 Task: In the  document recommendation.docx Insert page numer 'on top of the page' change page color to  'Olive Green'. Write company name: Hypesolutions
Action: Mouse moved to (291, 441)
Screenshot: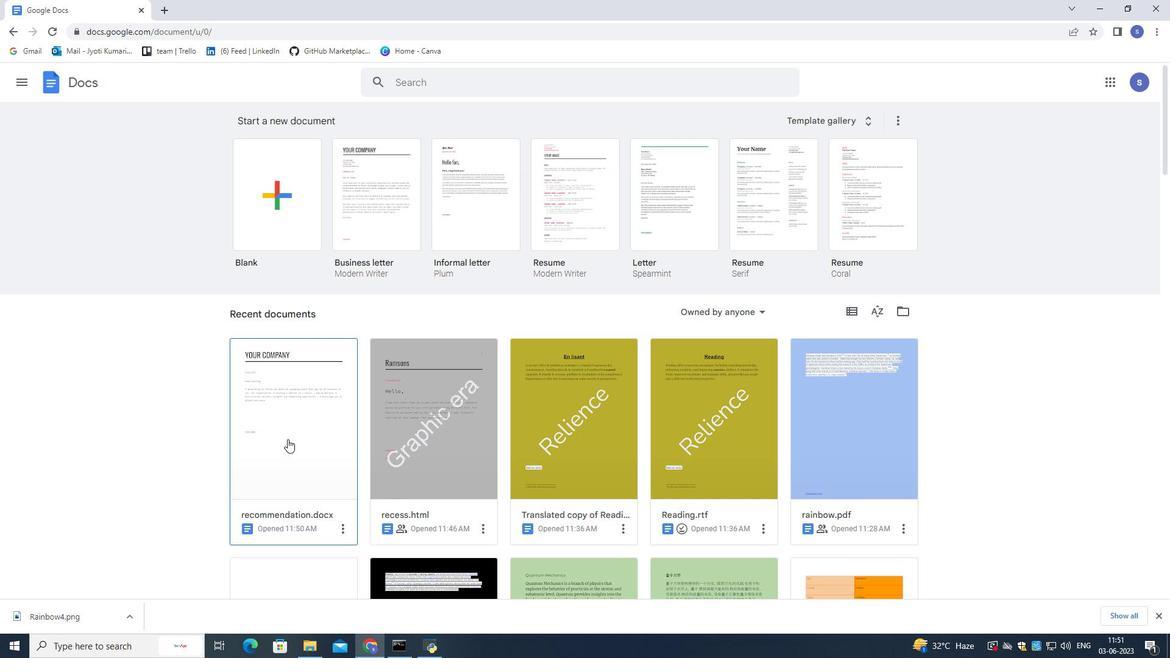 
Action: Mouse pressed left at (291, 441)
Screenshot: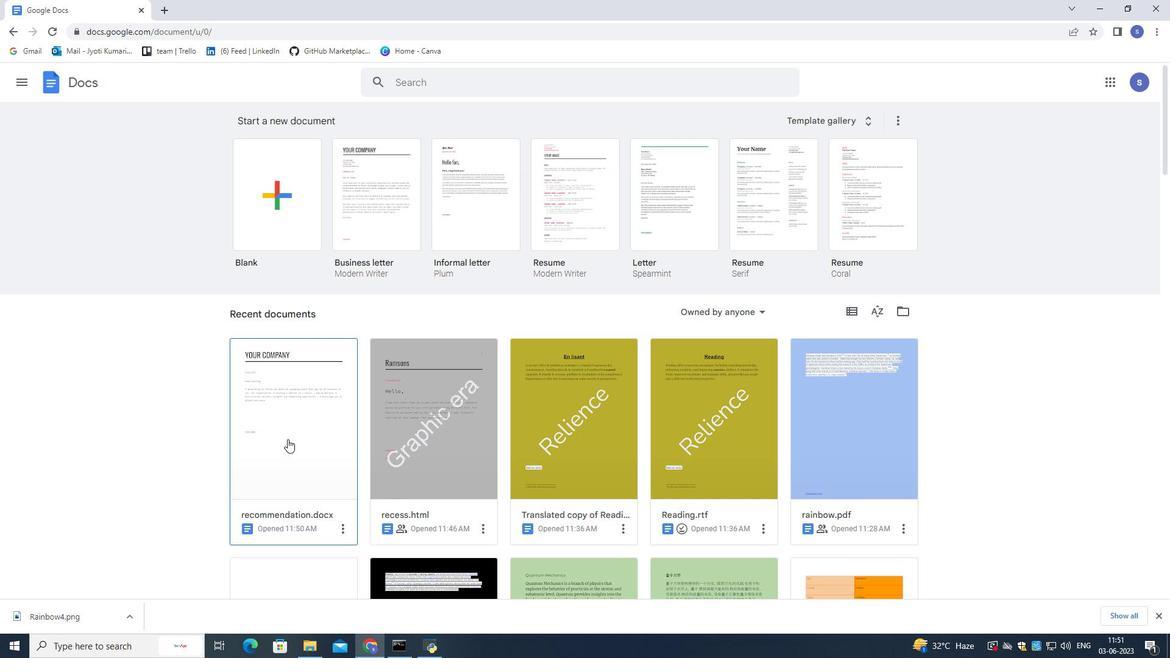 
Action: Mouse moved to (292, 441)
Screenshot: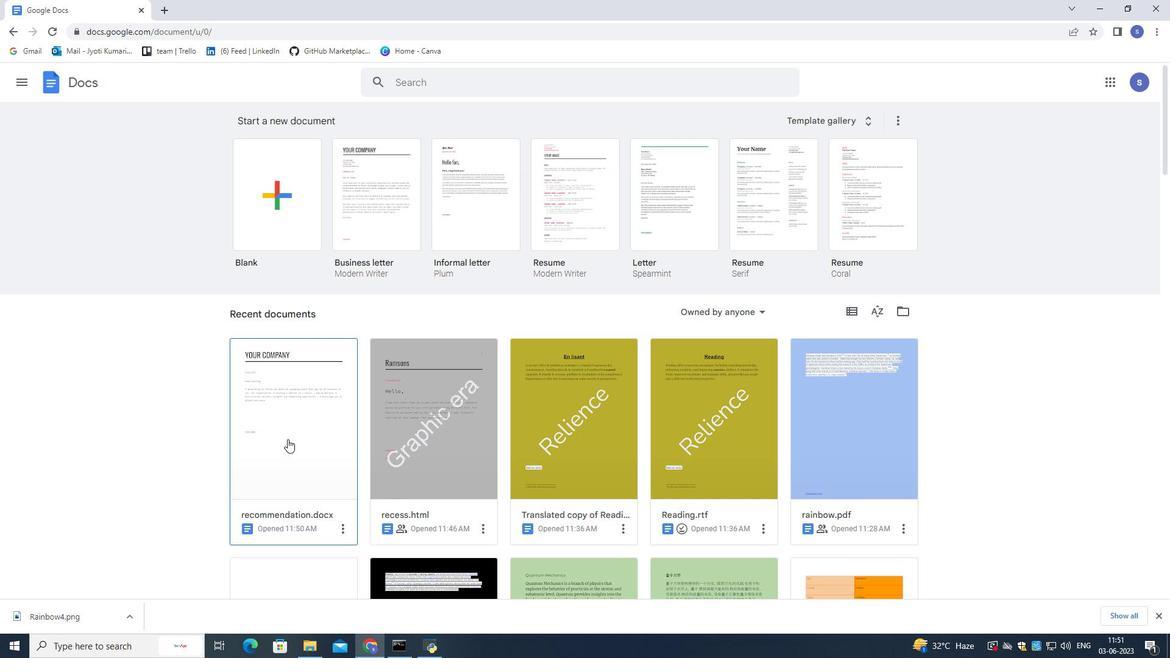 
Action: Mouse pressed left at (292, 441)
Screenshot: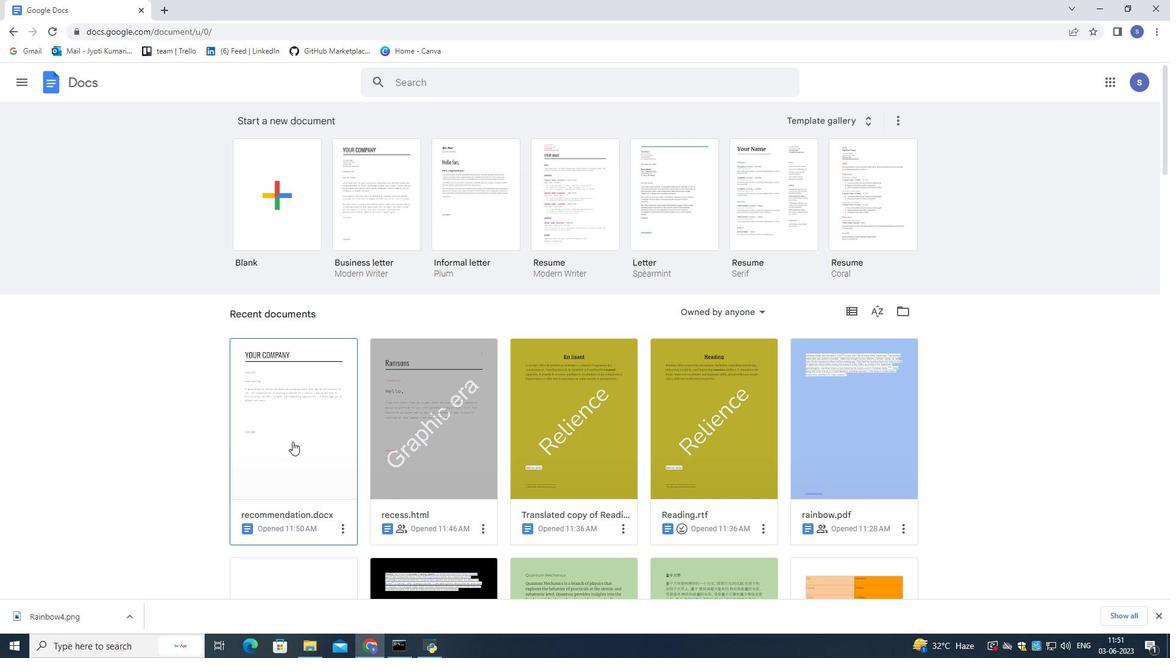 
Action: Mouse moved to (120, 89)
Screenshot: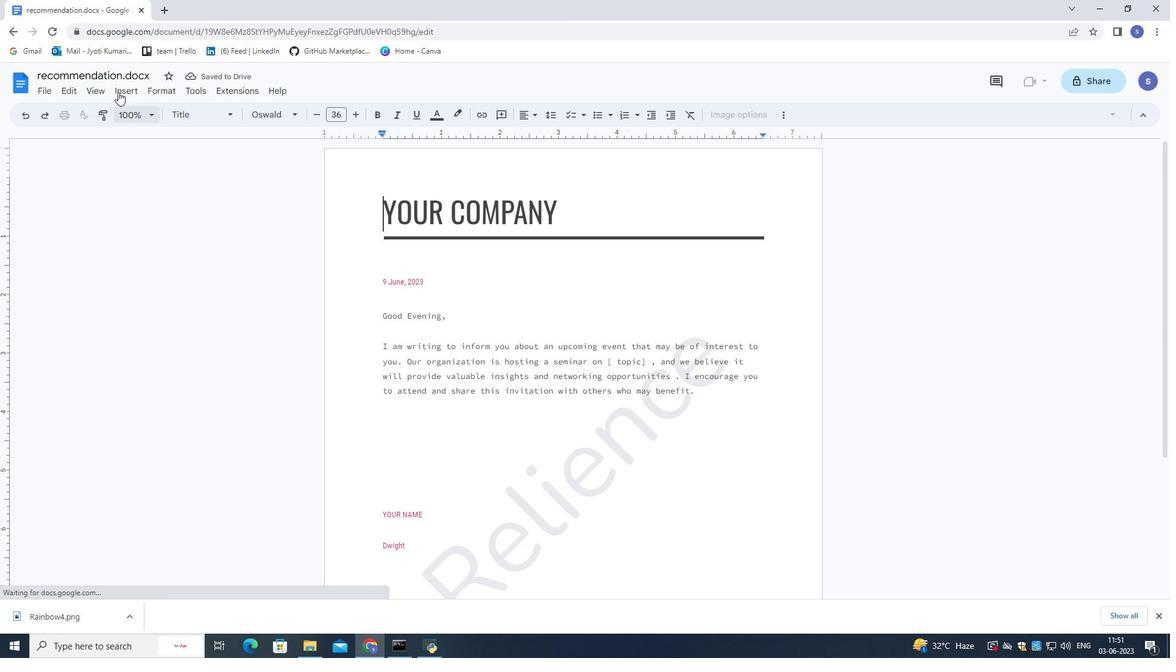 
Action: Mouse pressed left at (120, 89)
Screenshot: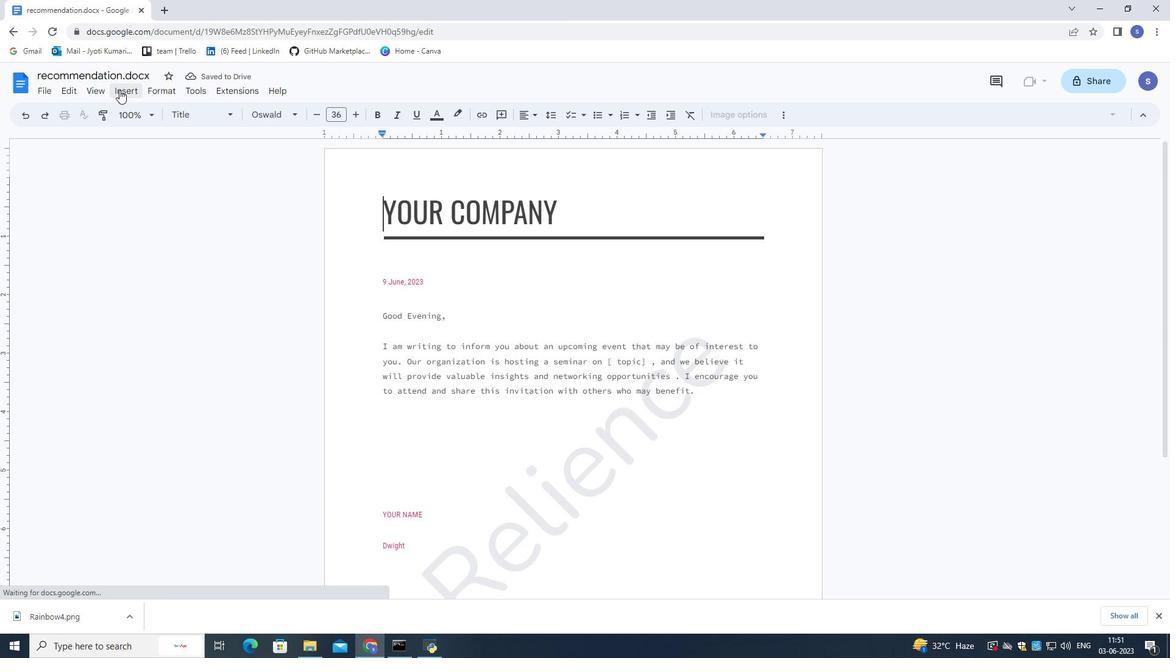 
Action: Mouse moved to (322, 435)
Screenshot: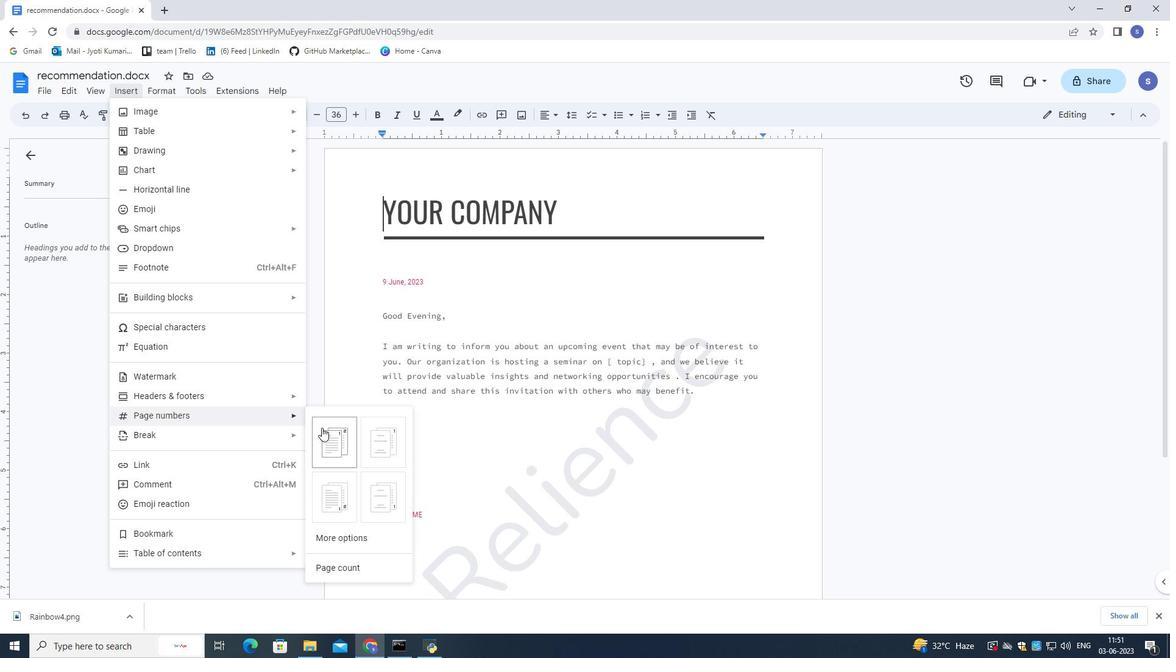 
Action: Mouse pressed left at (322, 435)
Screenshot: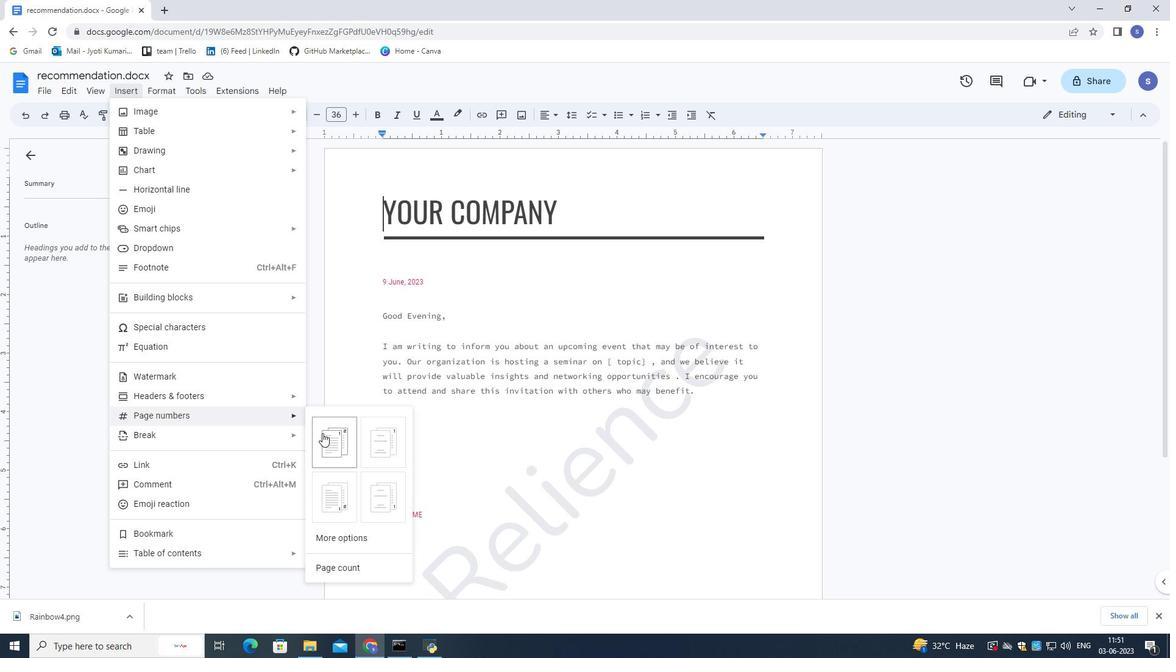 
Action: Mouse moved to (496, 366)
Screenshot: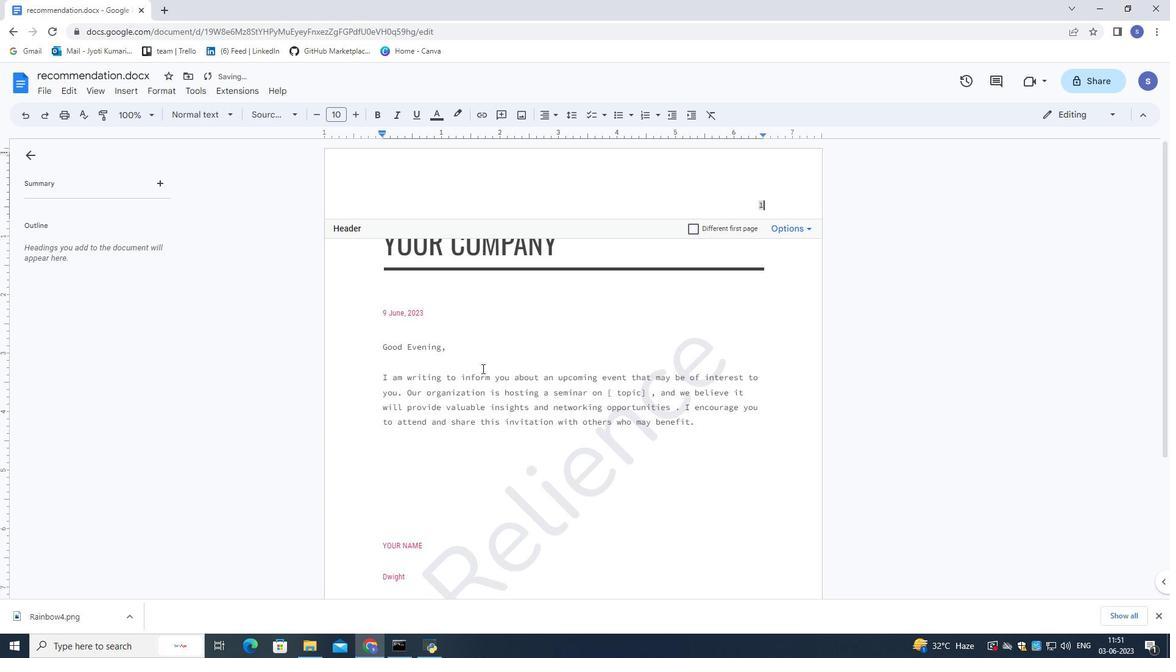 
Action: Mouse pressed left at (496, 366)
Screenshot: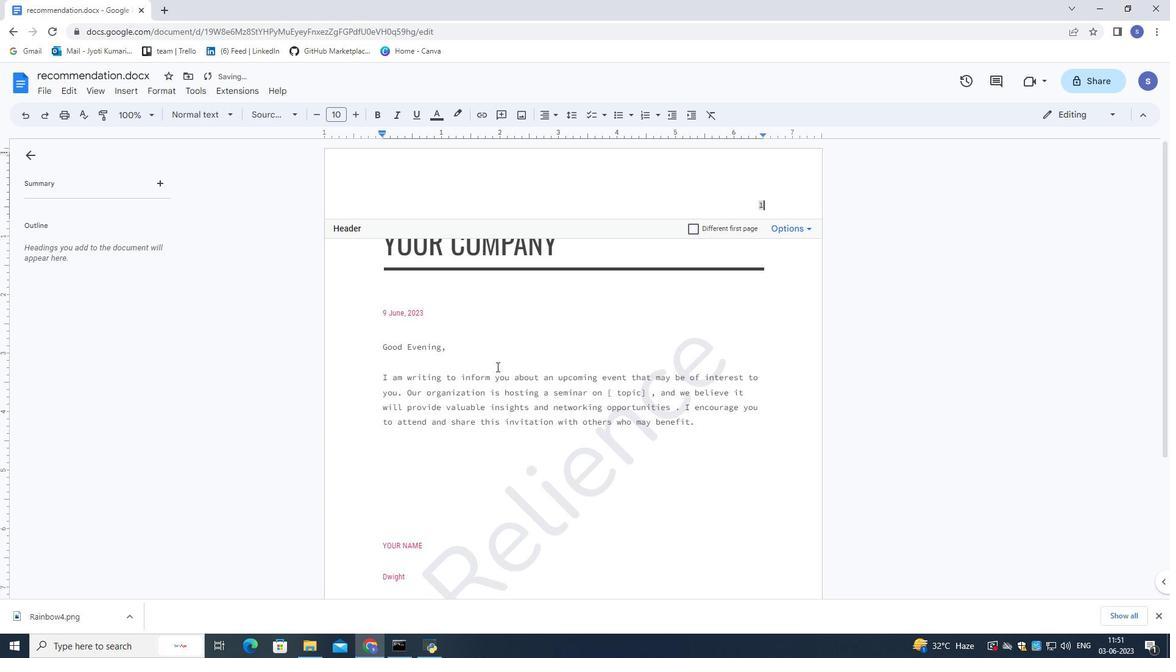 
Action: Mouse moved to (49, 87)
Screenshot: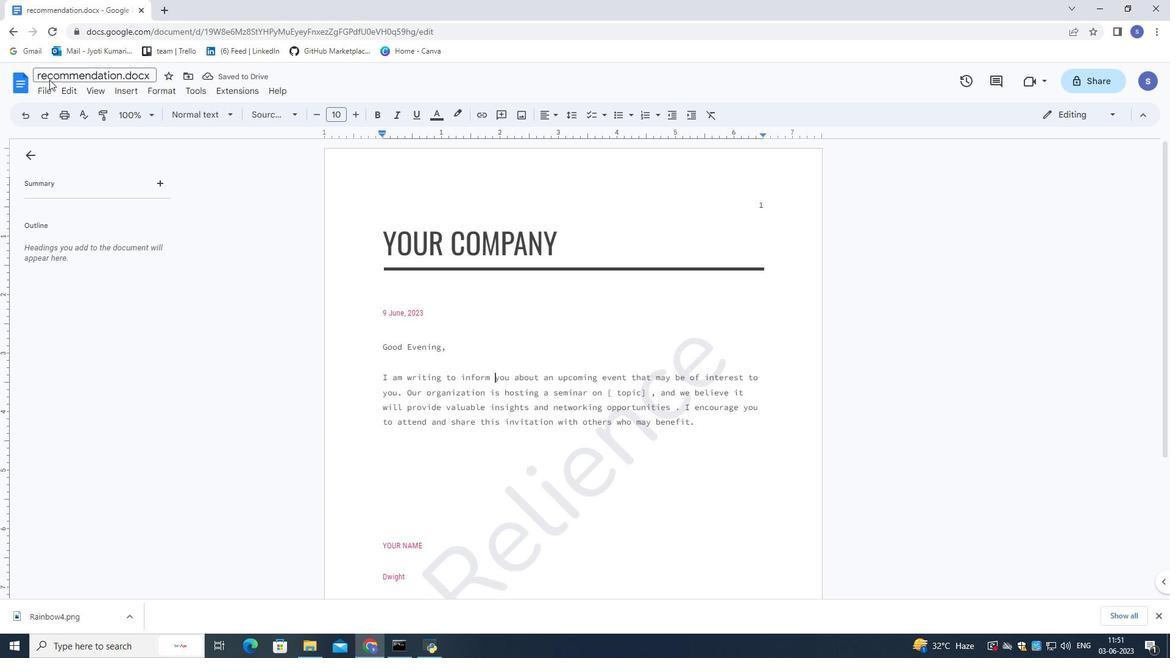
Action: Mouse pressed left at (49, 87)
Screenshot: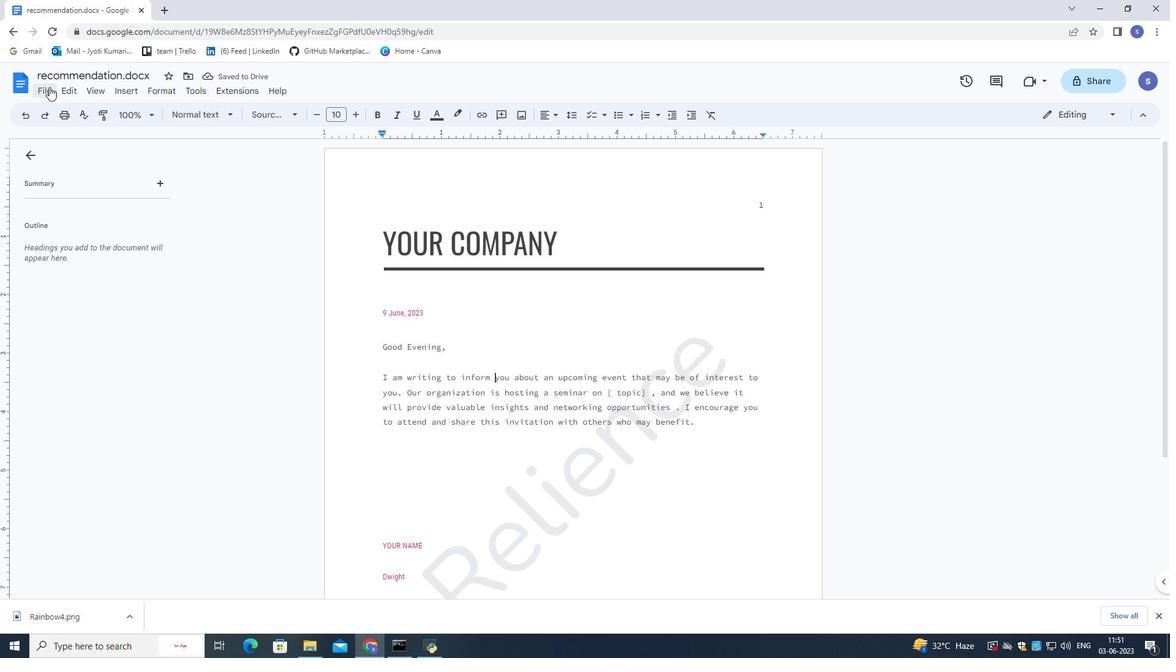 
Action: Mouse moved to (93, 428)
Screenshot: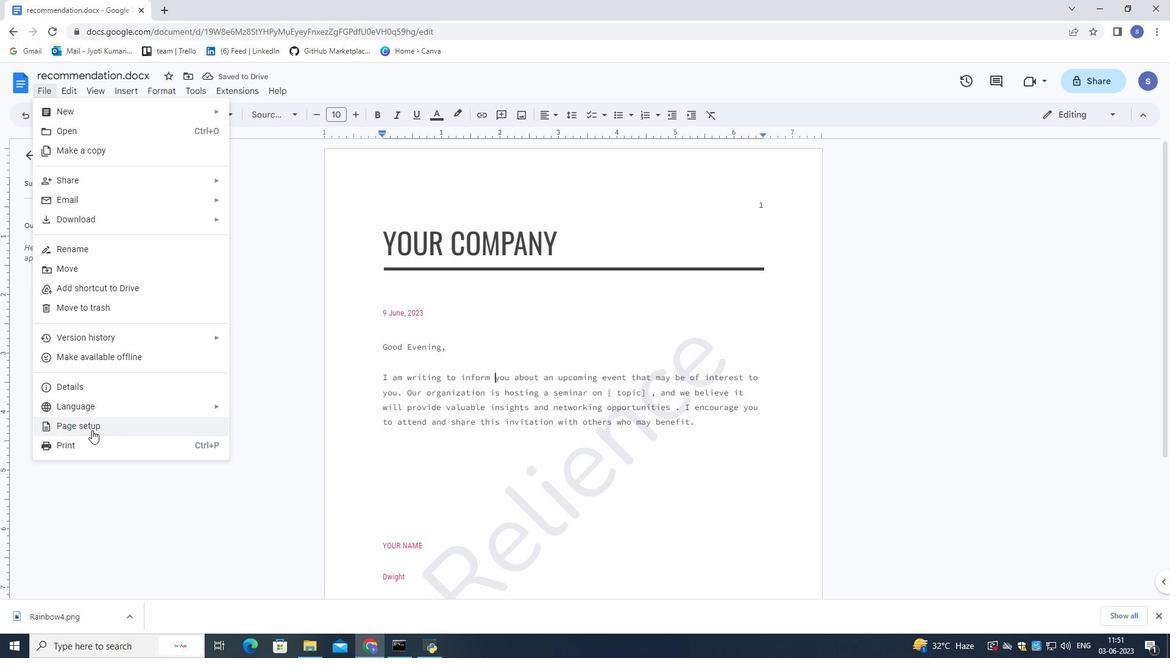 
Action: Mouse pressed left at (93, 428)
Screenshot: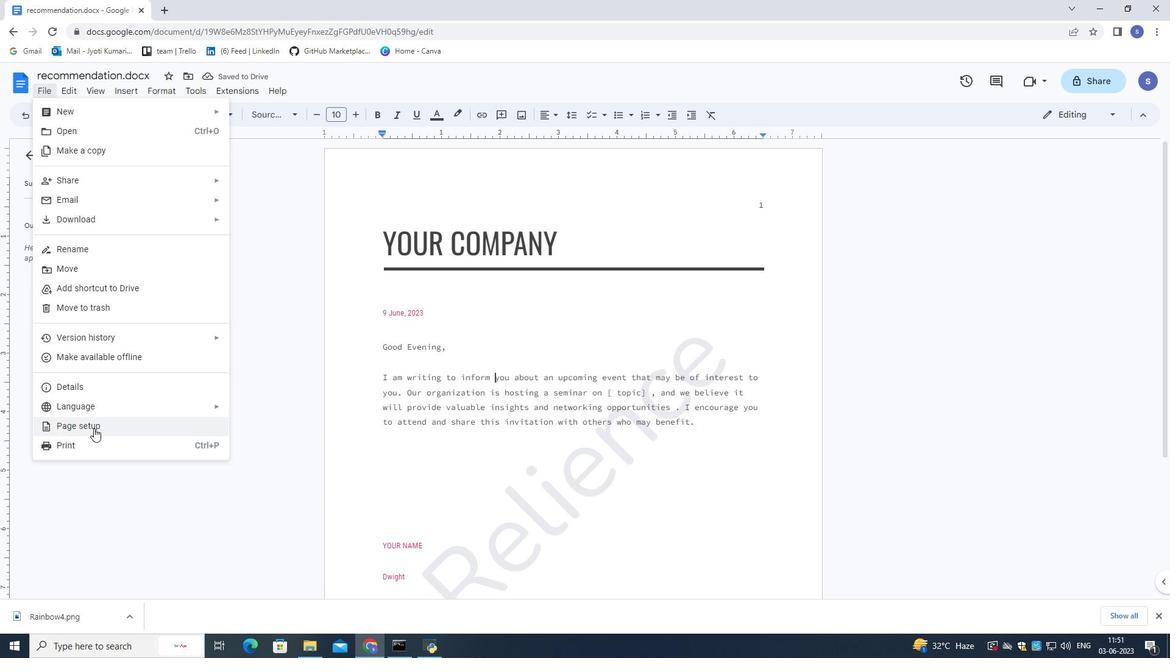 
Action: Mouse moved to (474, 405)
Screenshot: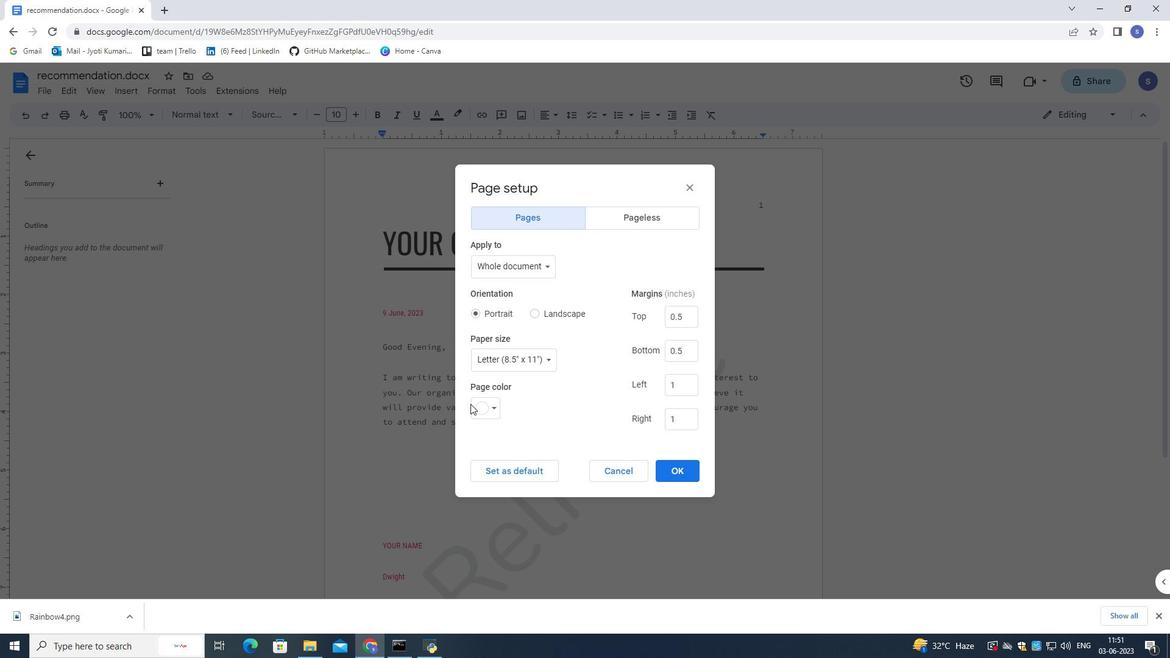 
Action: Mouse pressed left at (474, 405)
Screenshot: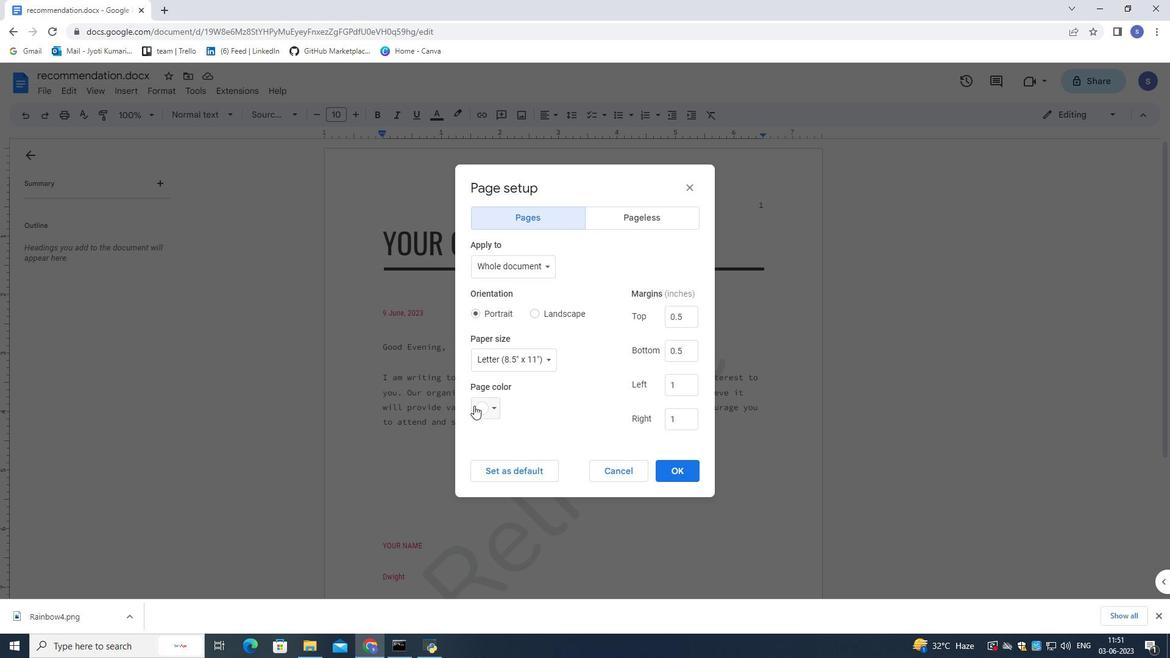 
Action: Mouse moved to (505, 543)
Screenshot: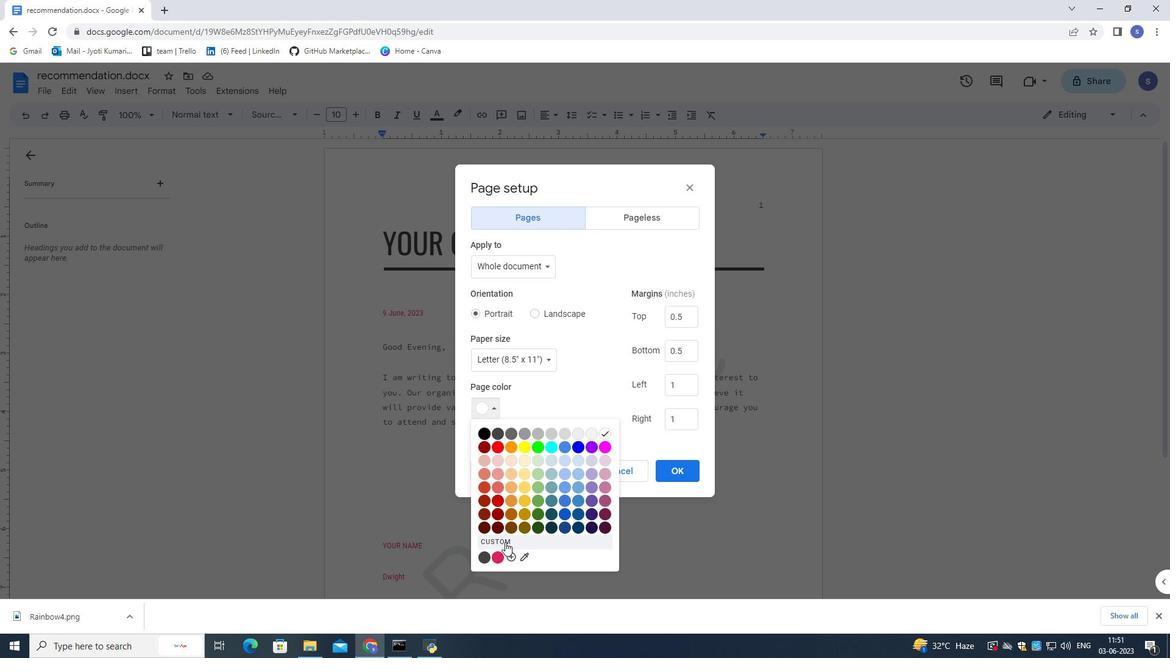 
Action: Mouse pressed left at (505, 543)
Screenshot: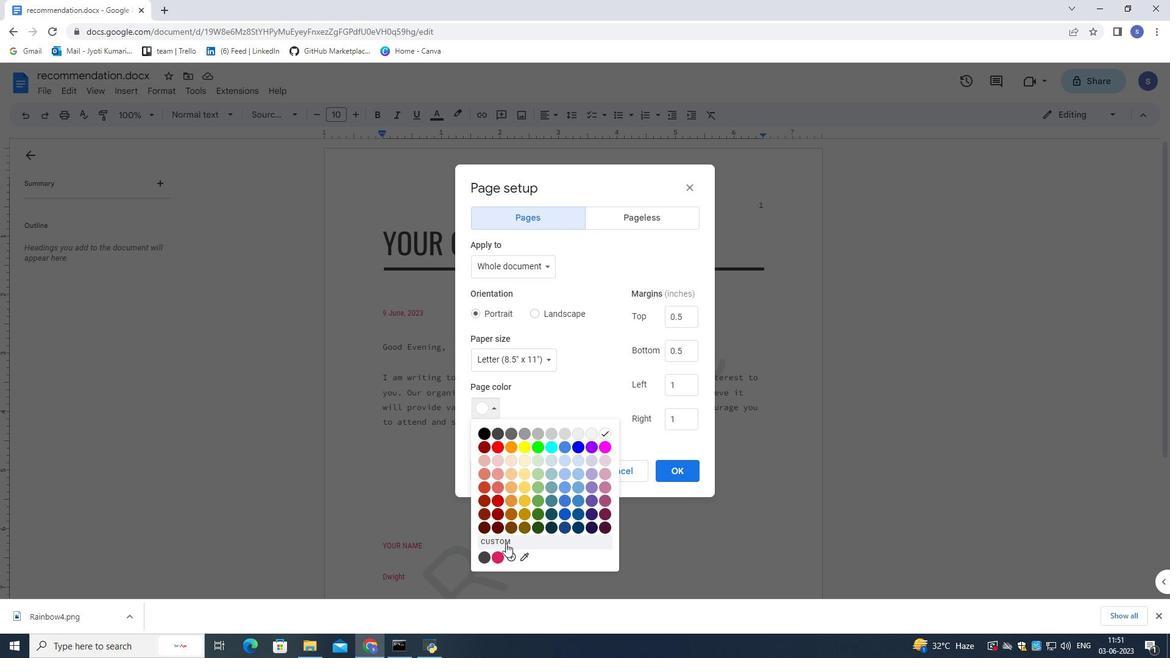 
Action: Mouse moved to (597, 342)
Screenshot: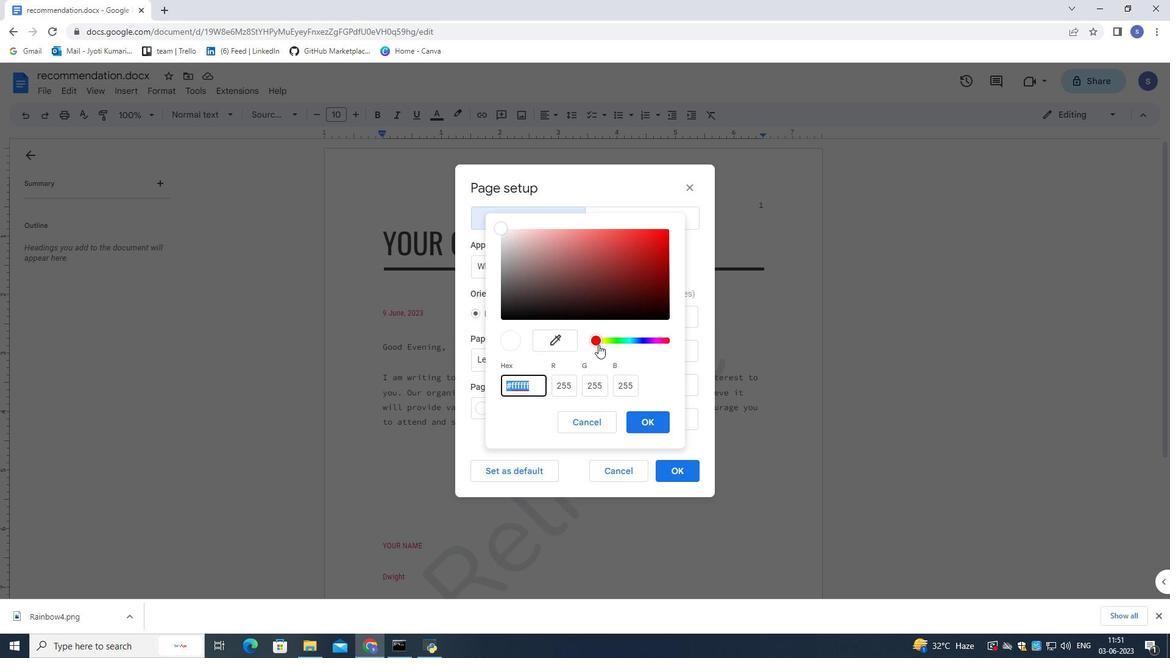 
Action: Mouse pressed left at (597, 342)
Screenshot: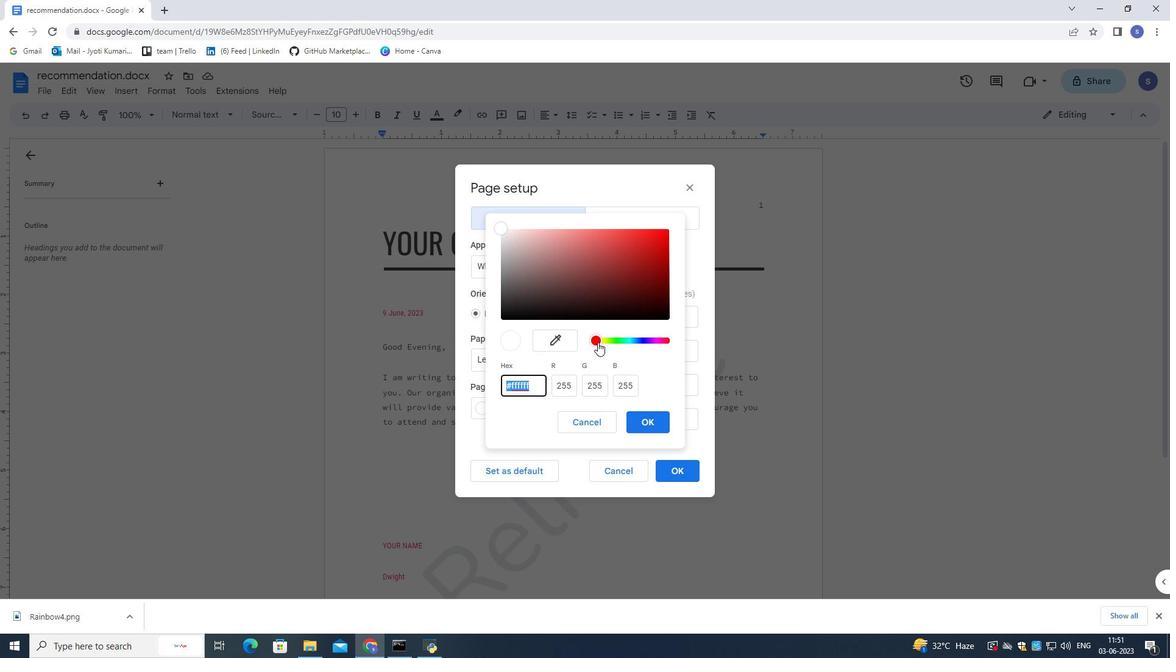 
Action: Mouse moved to (621, 264)
Screenshot: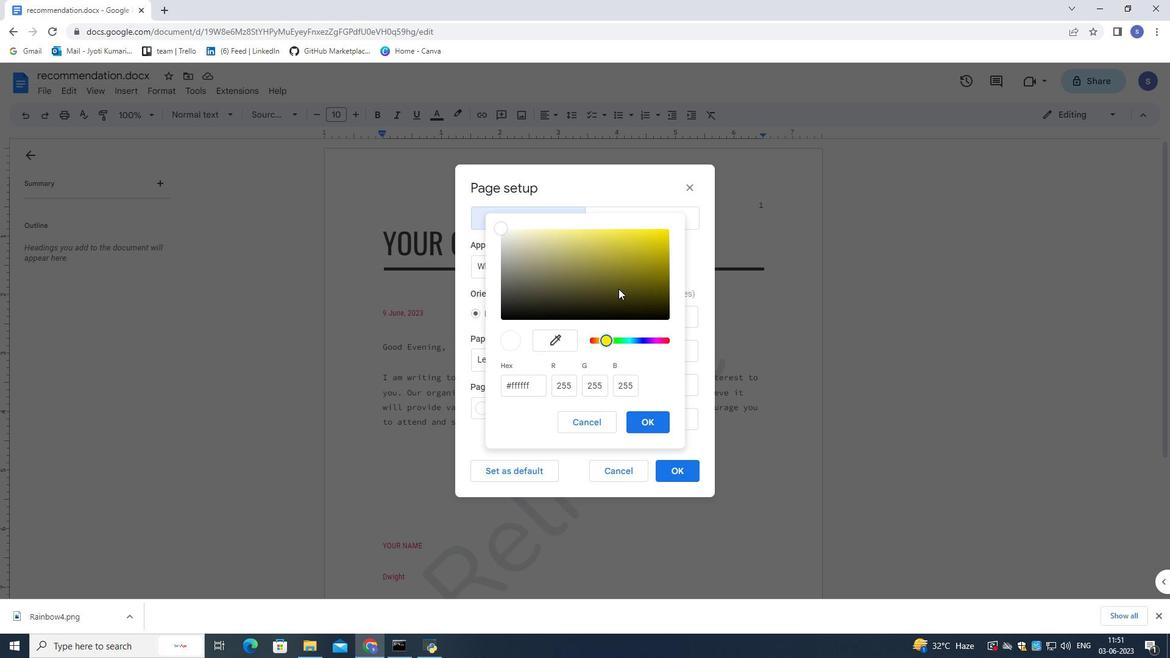 
Action: Mouse pressed left at (621, 264)
Screenshot: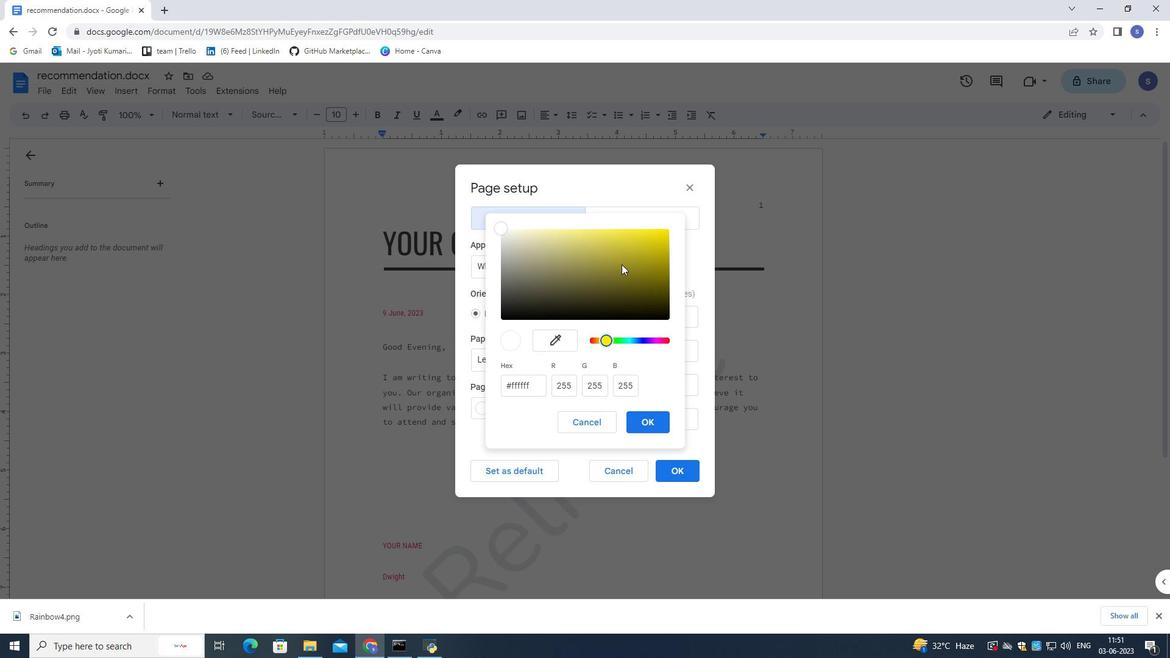 
Action: Mouse moved to (642, 417)
Screenshot: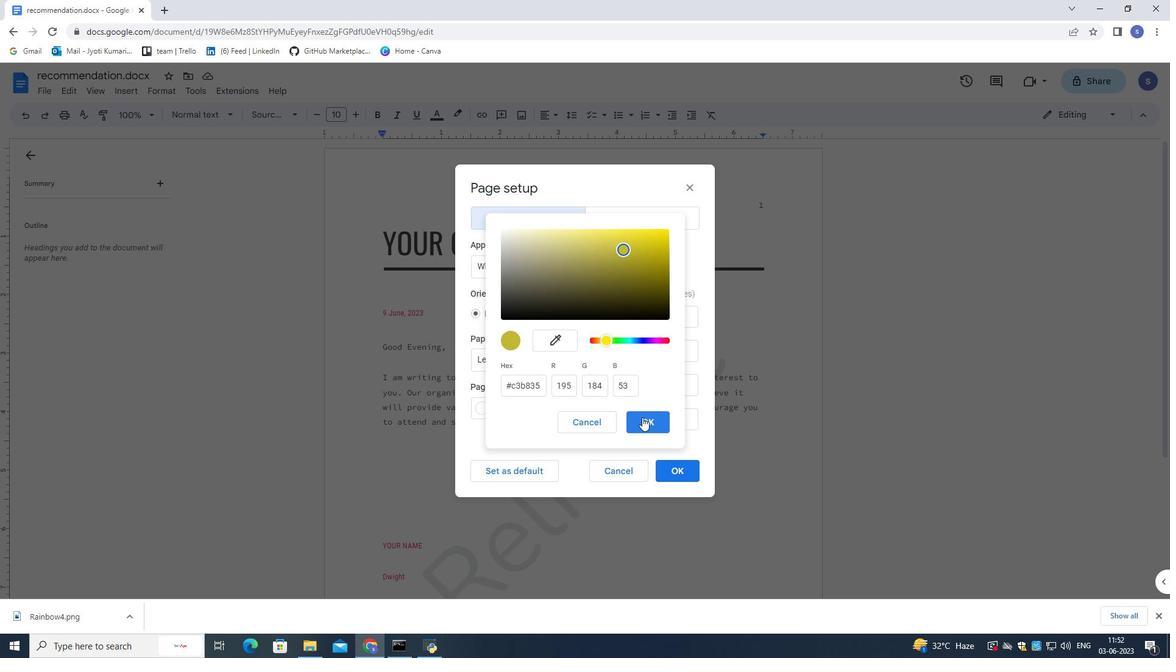 
Action: Mouse pressed left at (642, 417)
Screenshot: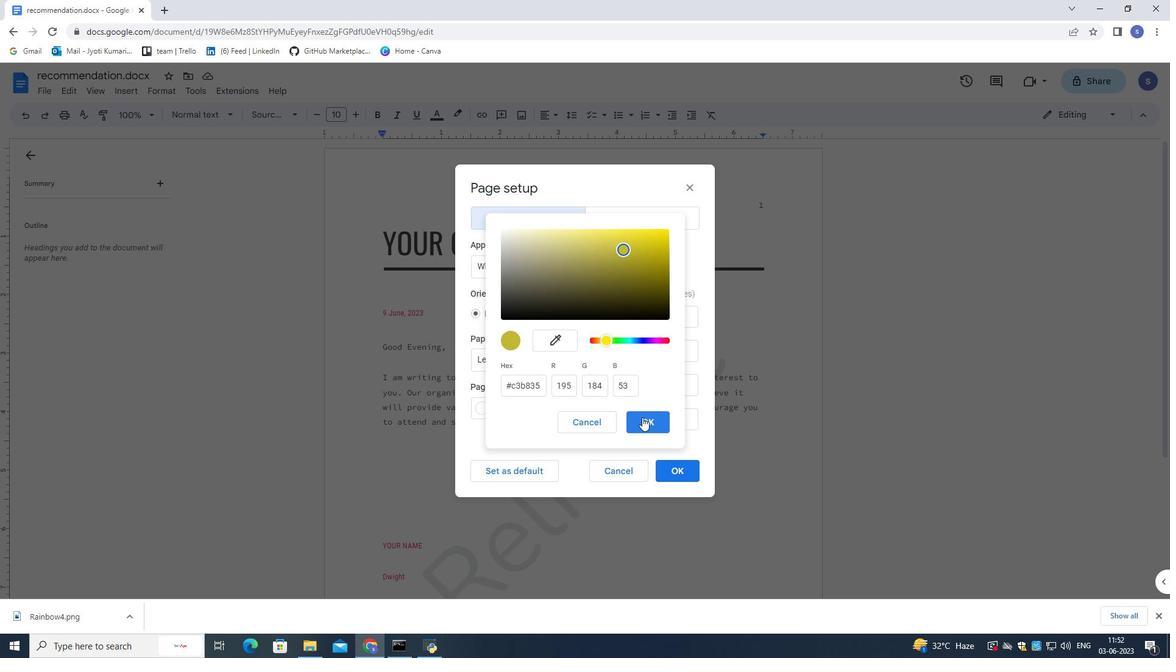 
Action: Mouse moved to (687, 466)
Screenshot: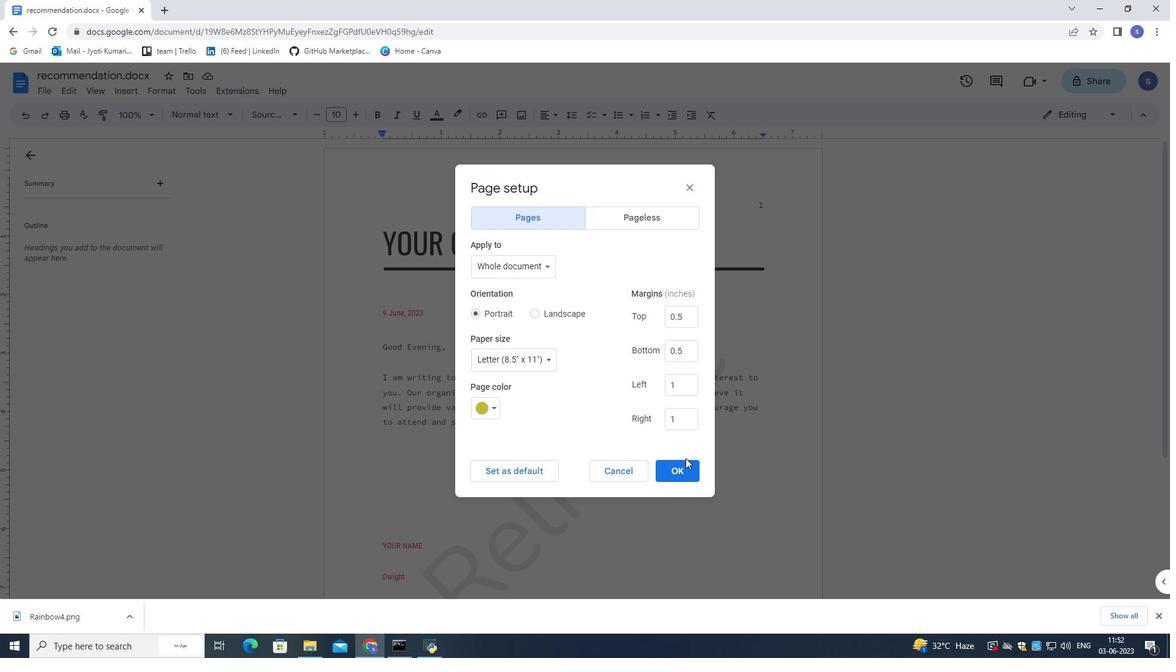 
Action: Mouse pressed left at (687, 466)
Screenshot: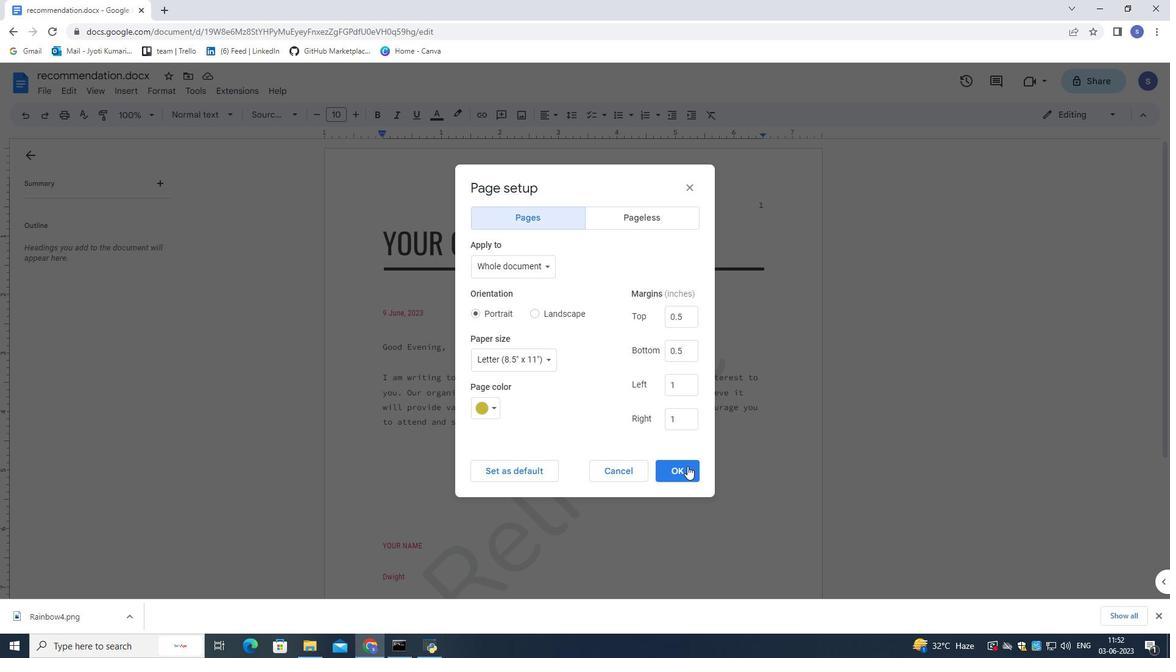 
Action: Mouse moved to (574, 237)
Screenshot: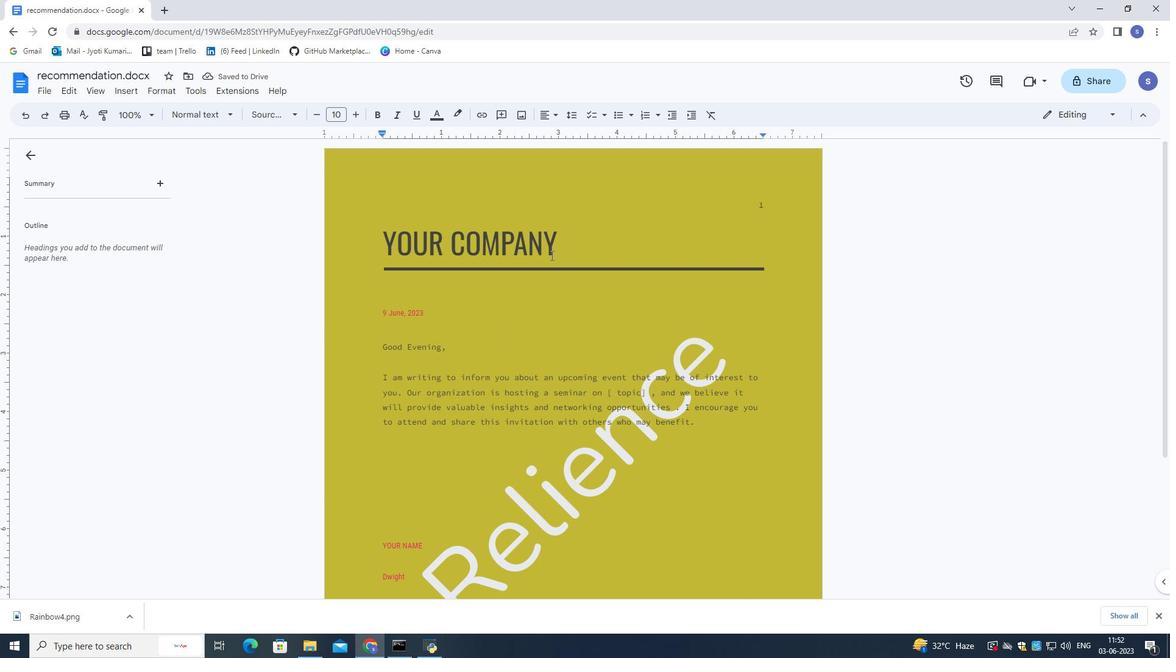 
Action: Mouse pressed left at (574, 237)
Screenshot: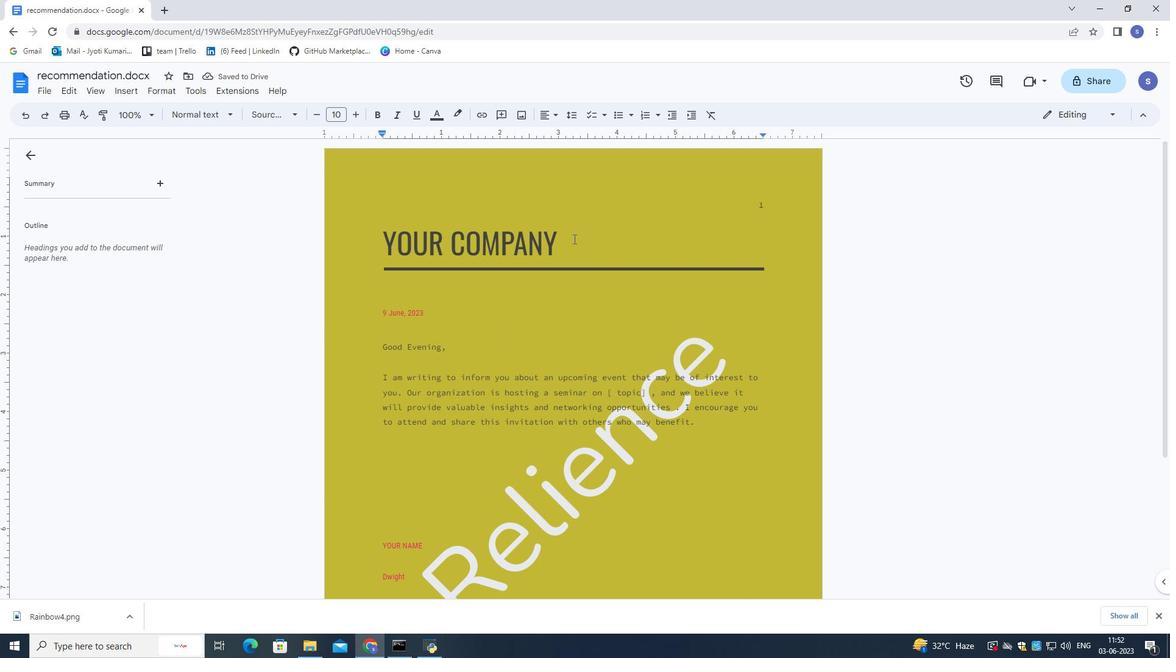 
Action: Mouse pressed left at (574, 237)
Screenshot: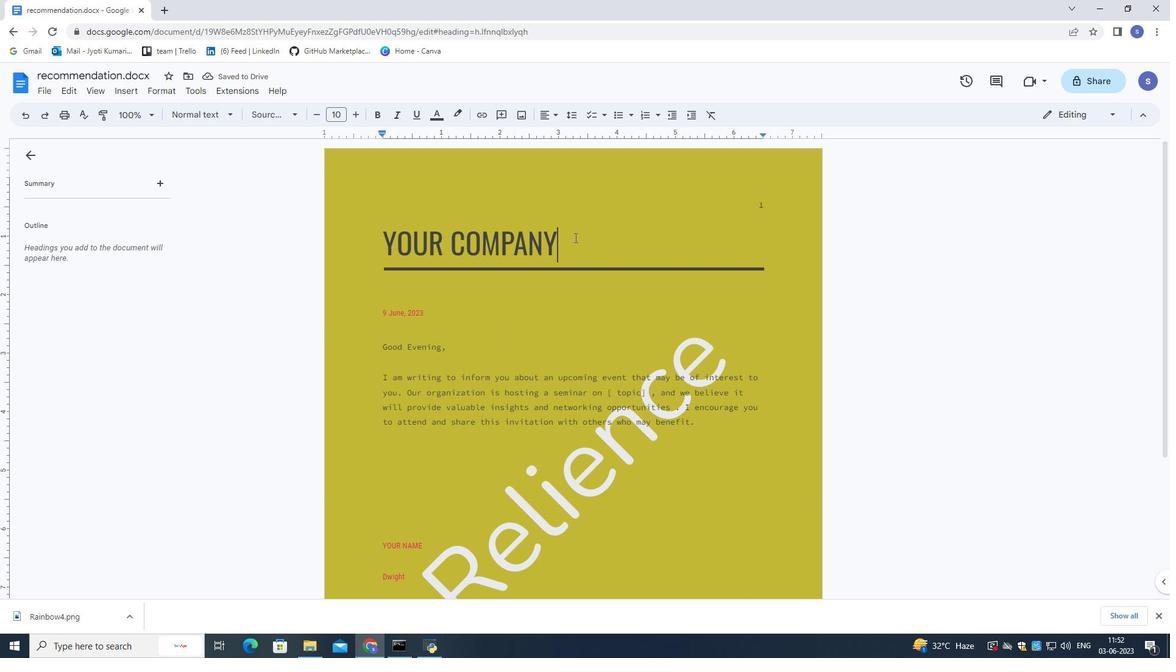 
Action: Mouse pressed left at (574, 237)
Screenshot: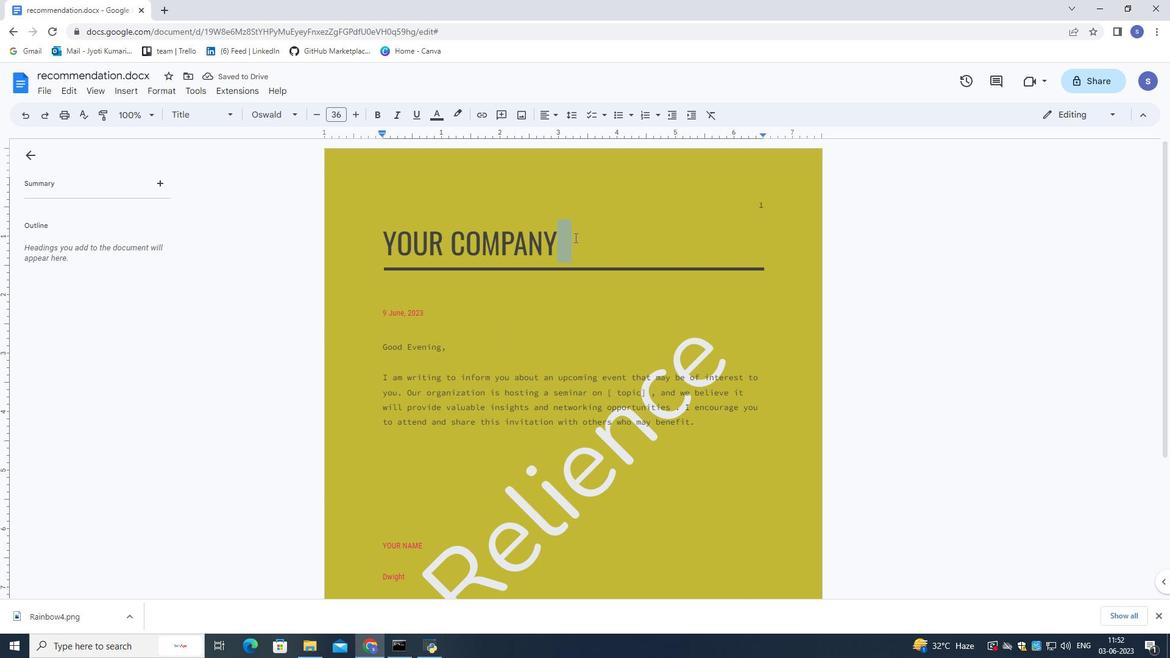 
Action: Key pressed <Key.shift>Hypesolutions
Screenshot: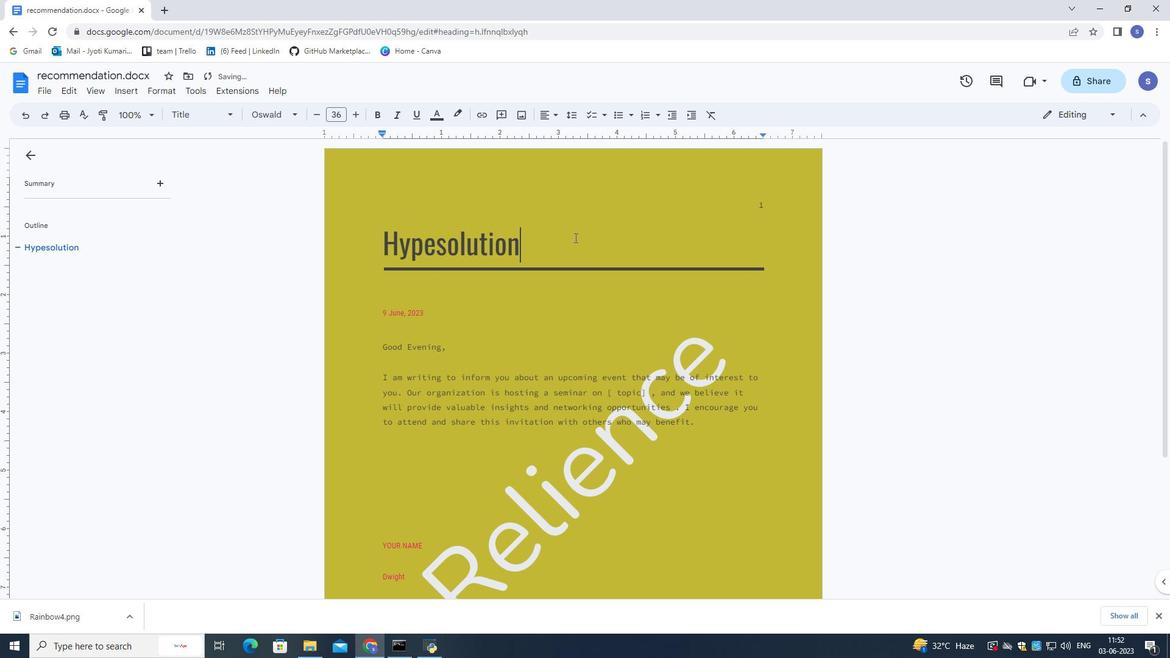 
Action: Mouse moved to (582, 293)
Screenshot: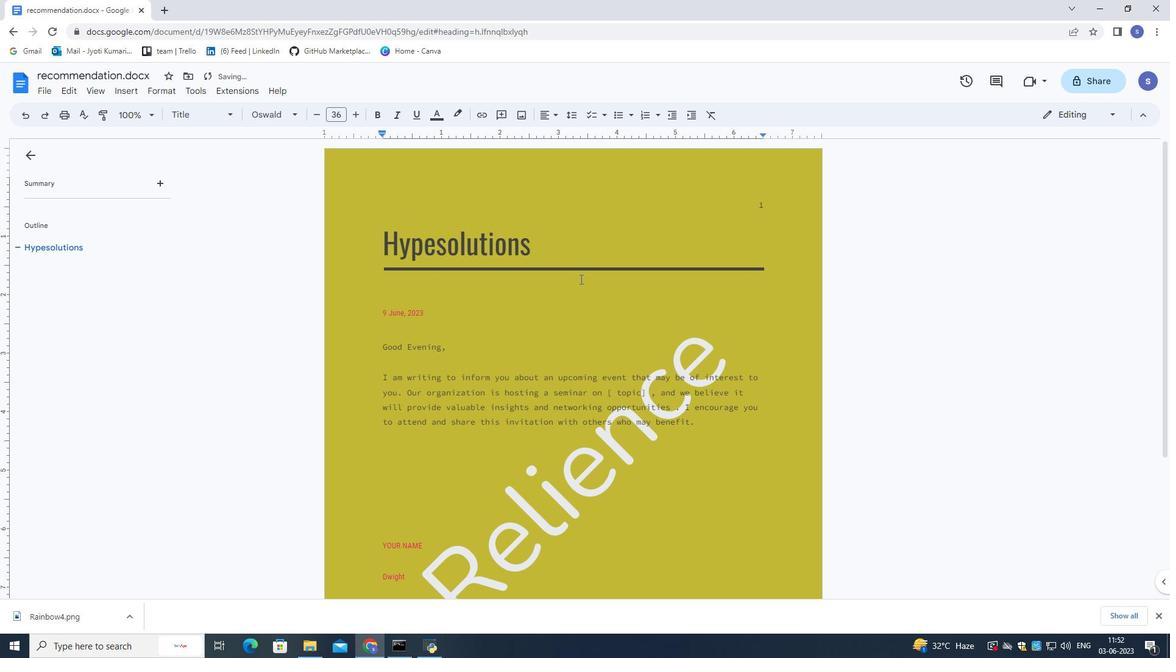 
Action: Mouse scrolled (582, 293) with delta (0, 0)
Screenshot: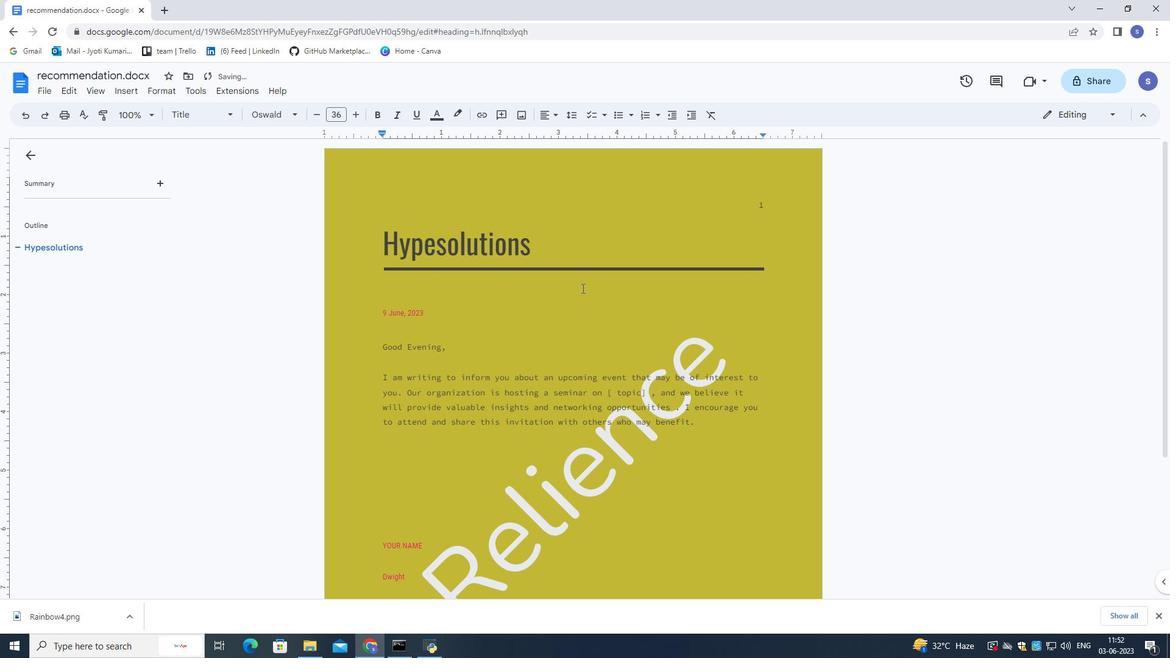 
Action: Mouse scrolled (582, 293) with delta (0, 0)
Screenshot: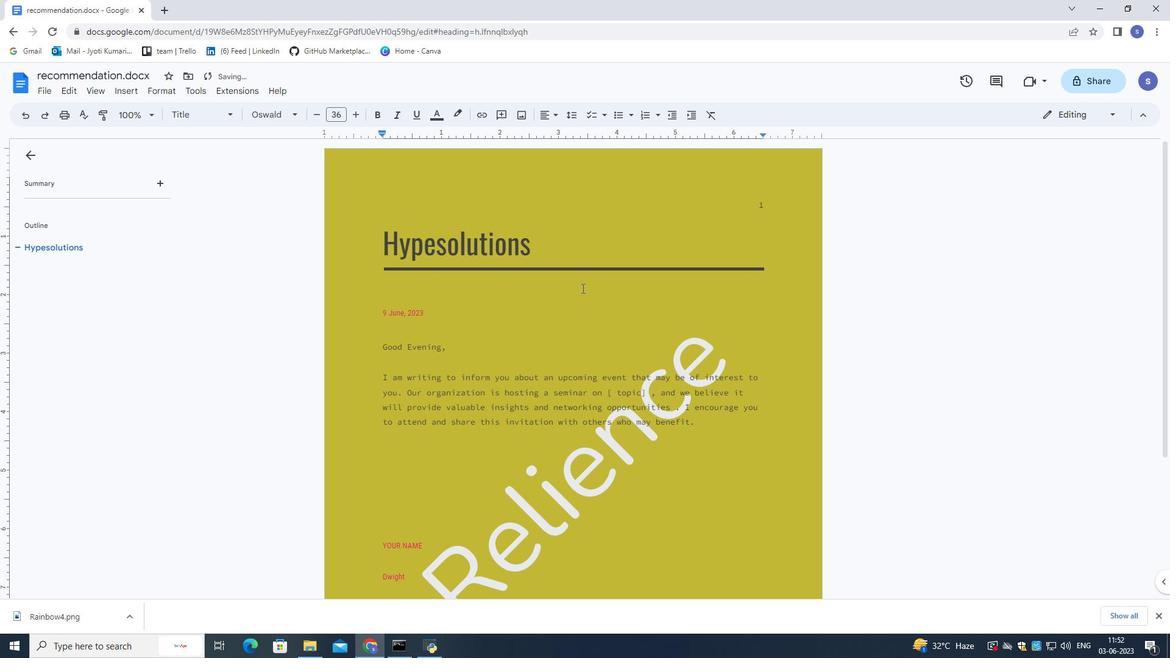 
Action: Mouse scrolled (582, 293) with delta (0, 0)
Screenshot: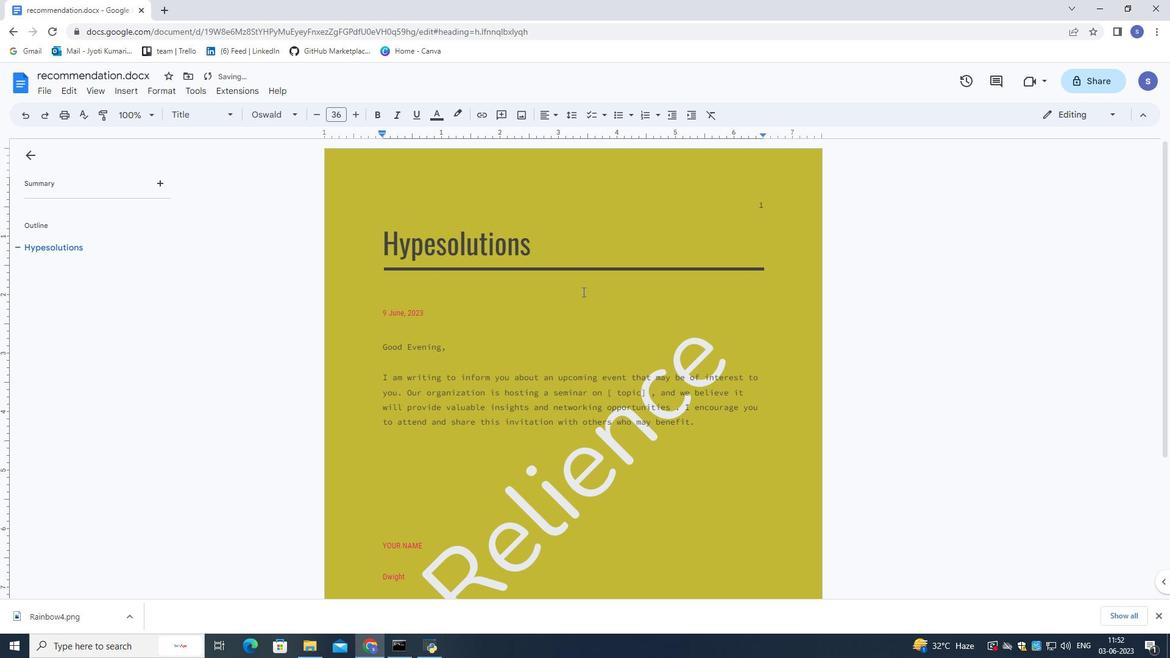 
Action: Mouse moved to (582, 293)
Screenshot: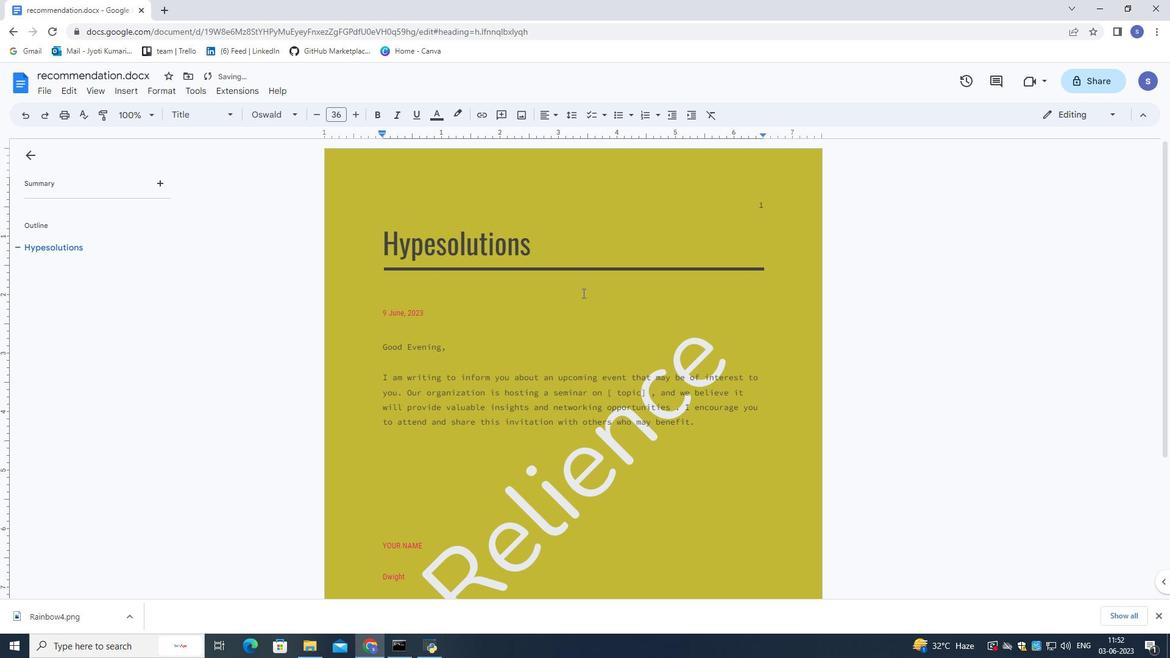
Action: Mouse scrolled (582, 293) with delta (0, 0)
Screenshot: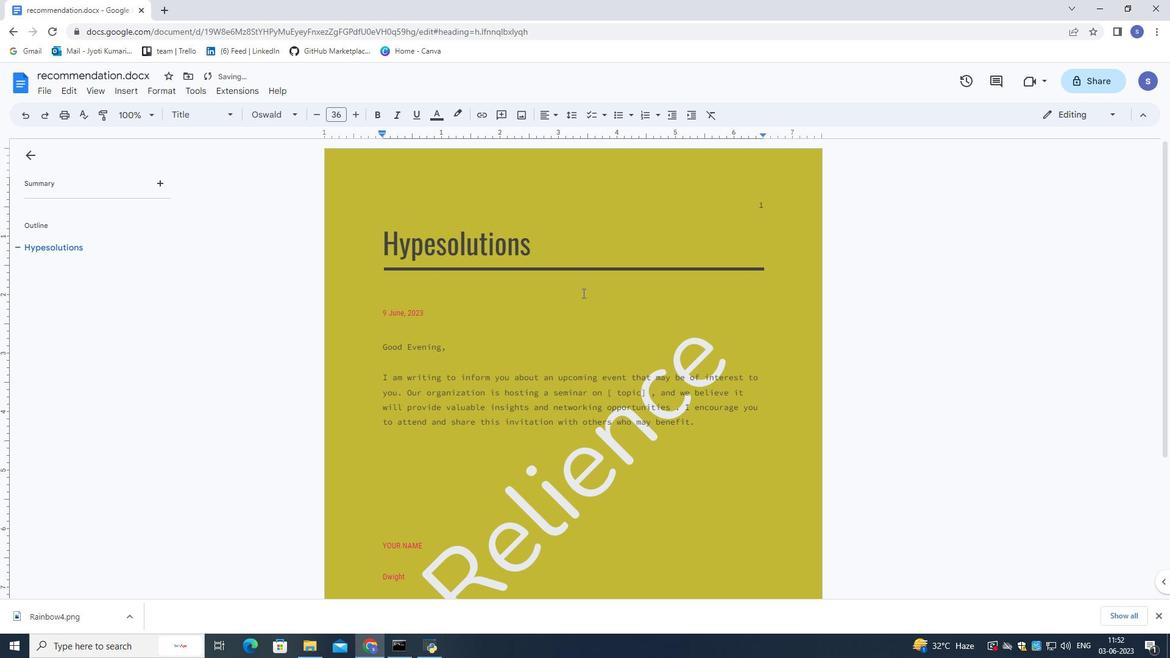 
Action: Mouse moved to (583, 292)
Screenshot: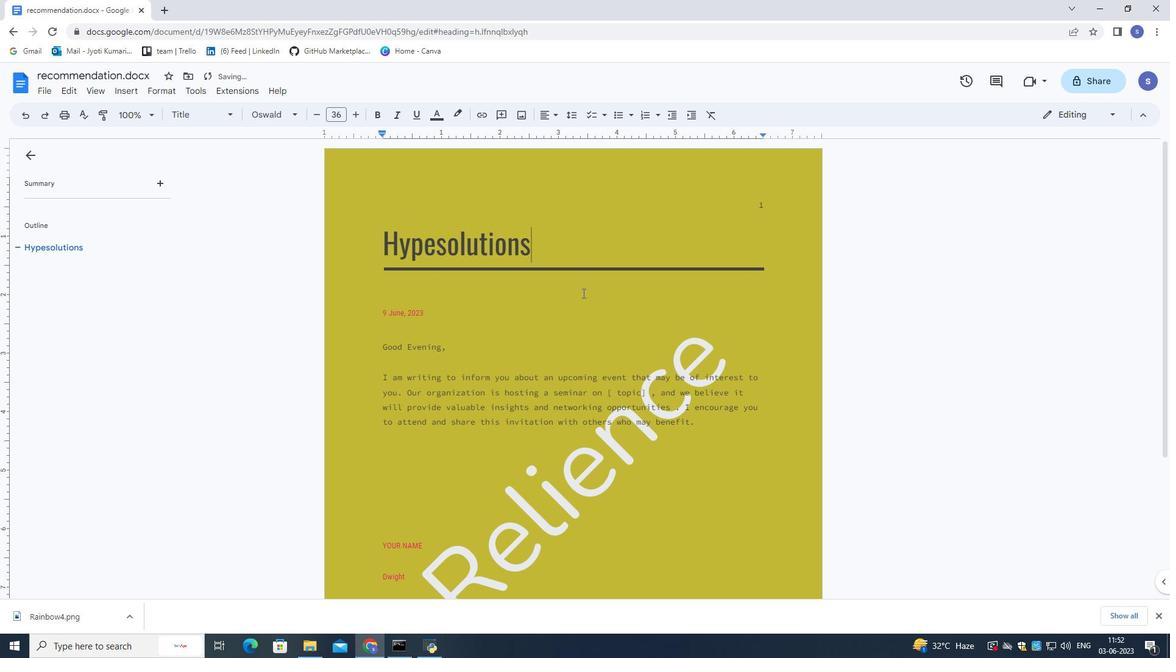 
Action: Mouse scrolled (583, 291) with delta (0, 0)
Screenshot: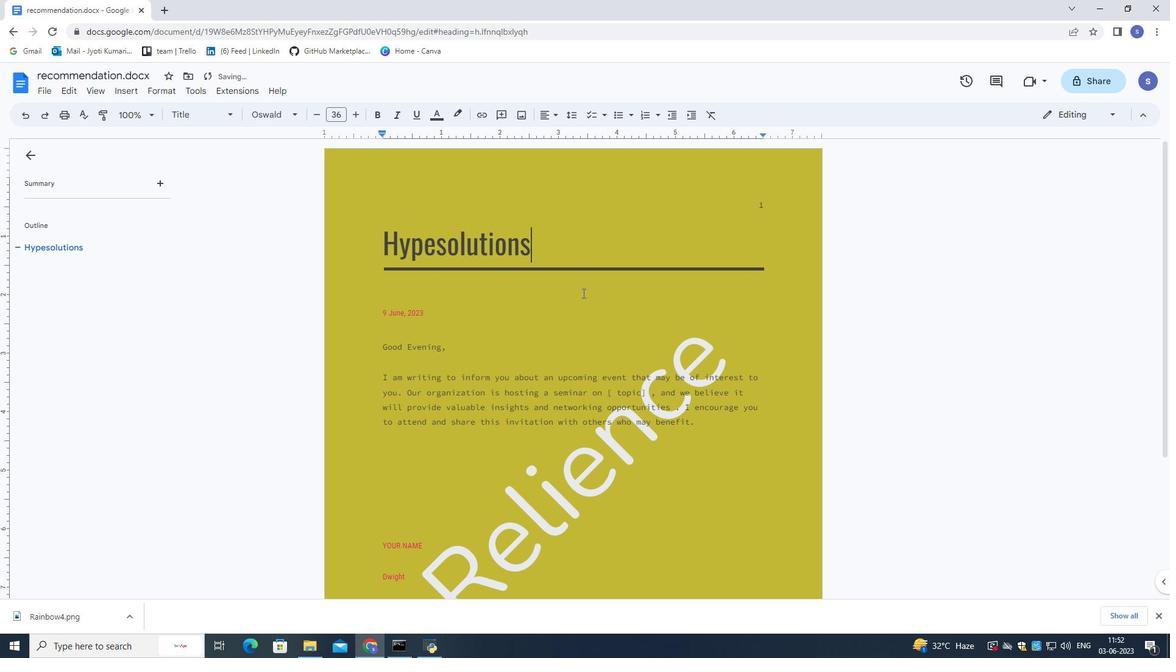 
Action: Mouse scrolled (583, 291) with delta (0, 0)
Screenshot: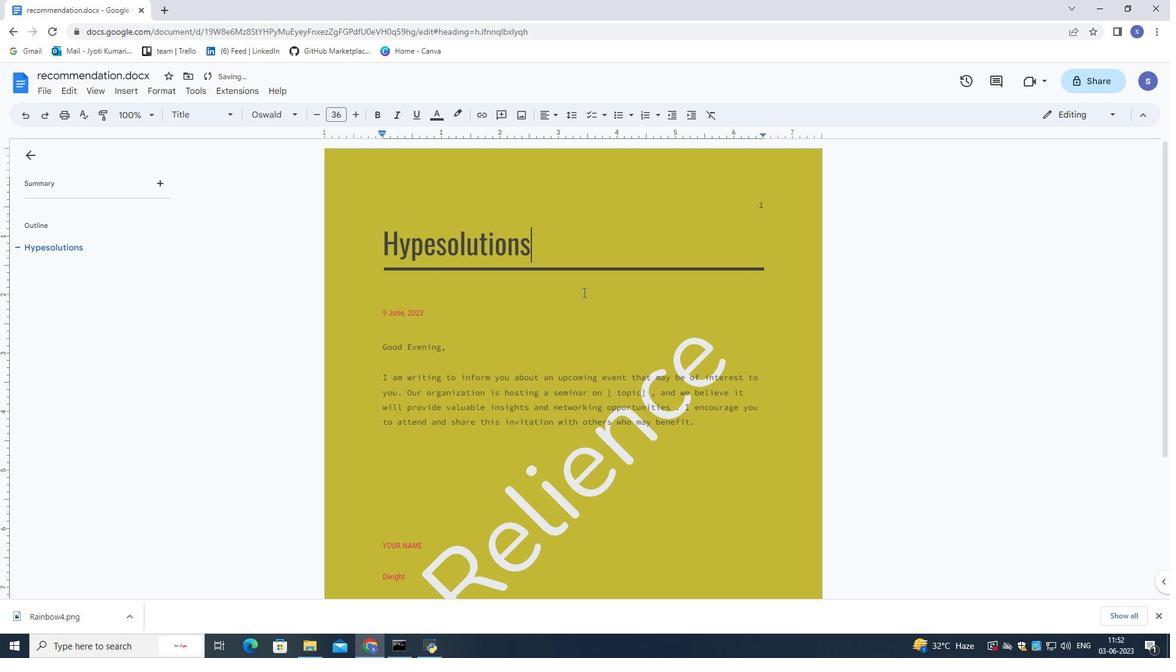 
Action: Mouse moved to (583, 291)
Screenshot: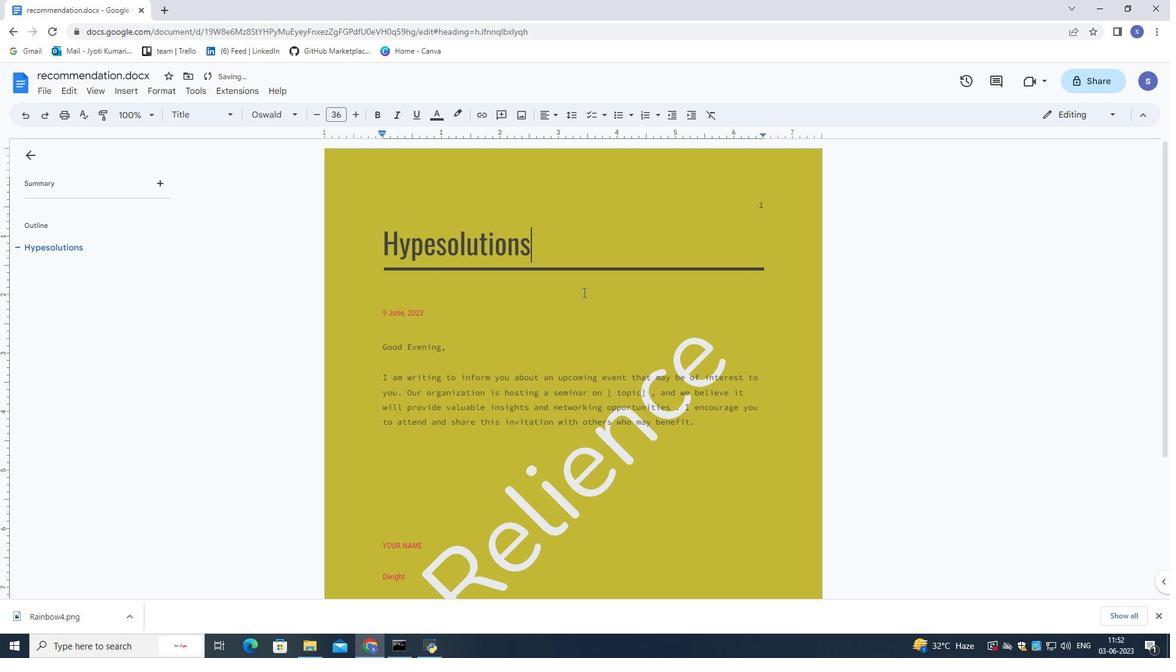 
Action: Mouse scrolled (583, 291) with delta (0, 0)
Screenshot: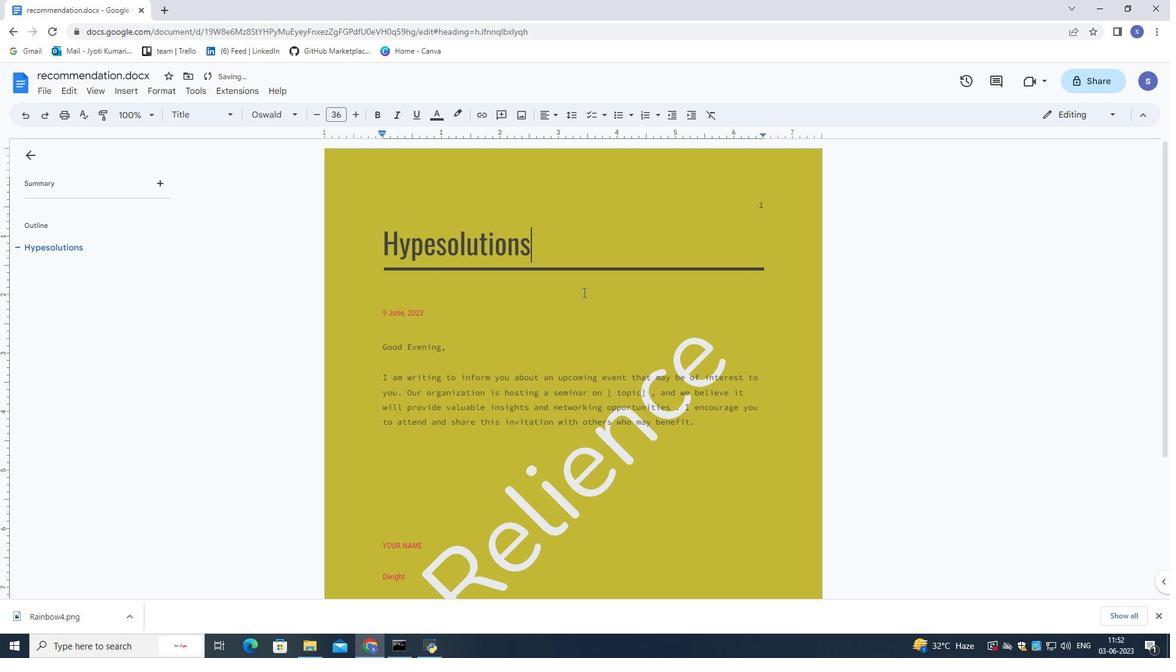 
Action: Mouse scrolled (583, 291) with delta (0, 0)
Screenshot: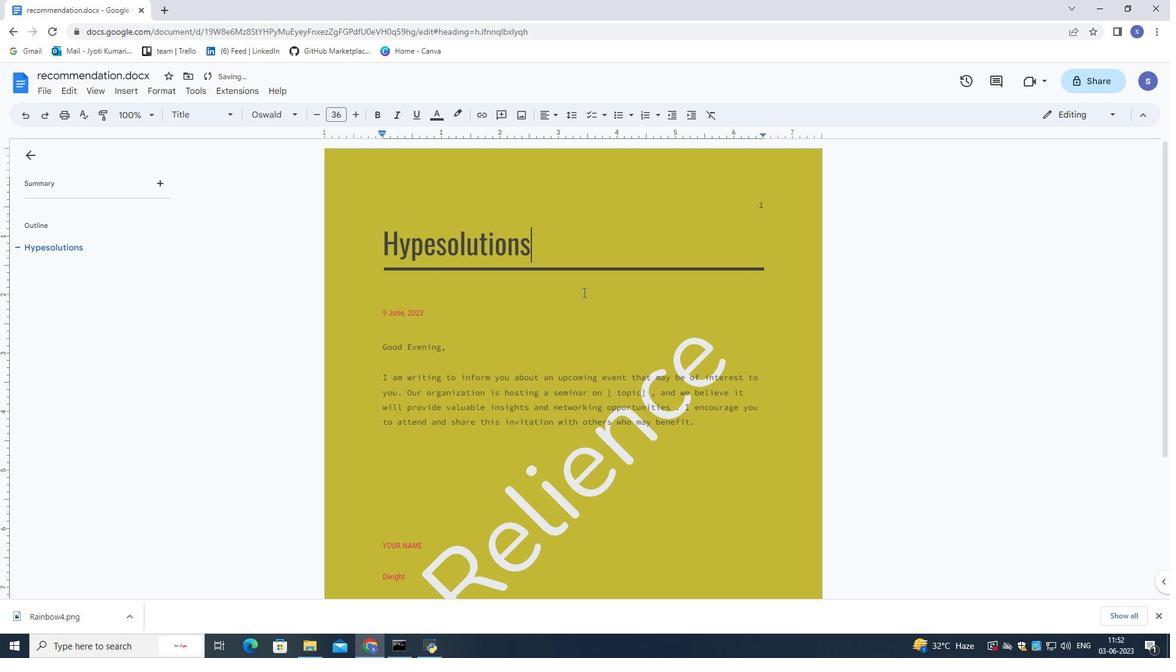 
Action: Mouse scrolled (583, 291) with delta (0, 0)
Screenshot: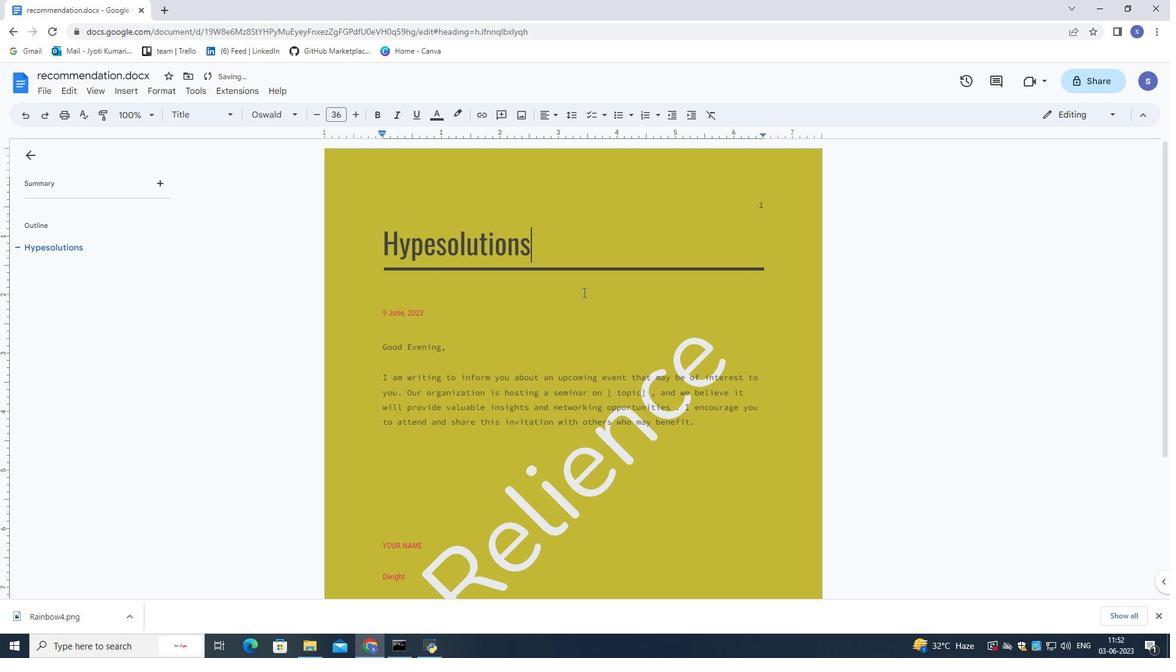 
Action: Mouse scrolled (583, 291) with delta (0, 0)
Screenshot: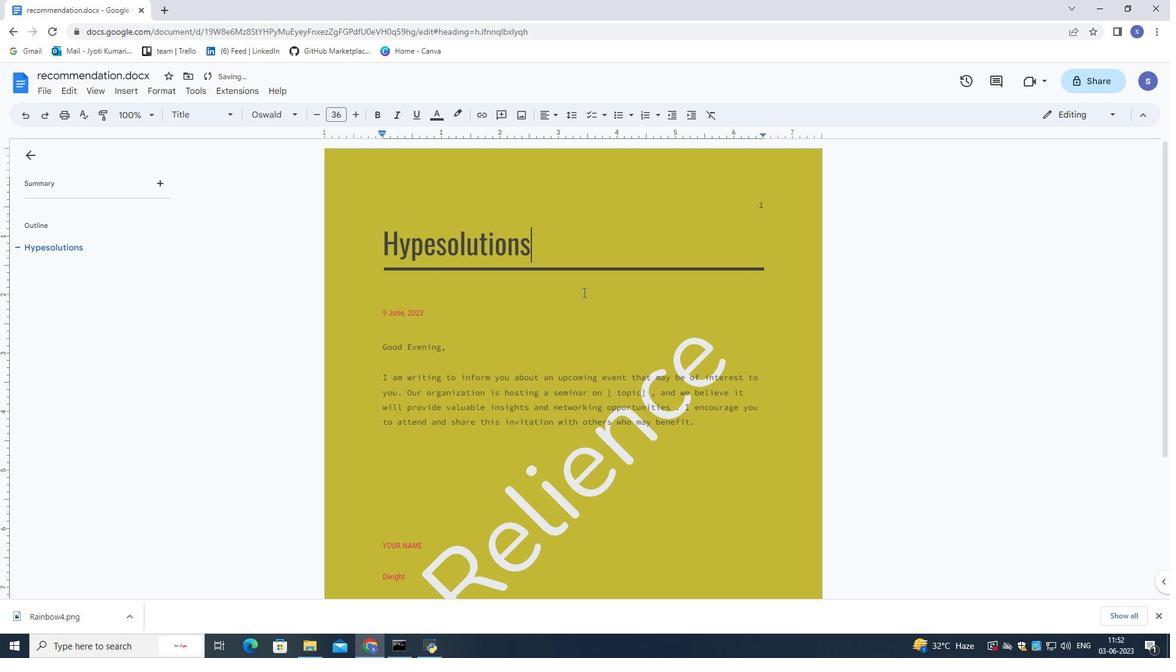 
Action: Mouse scrolled (583, 292) with delta (0, 0)
Screenshot: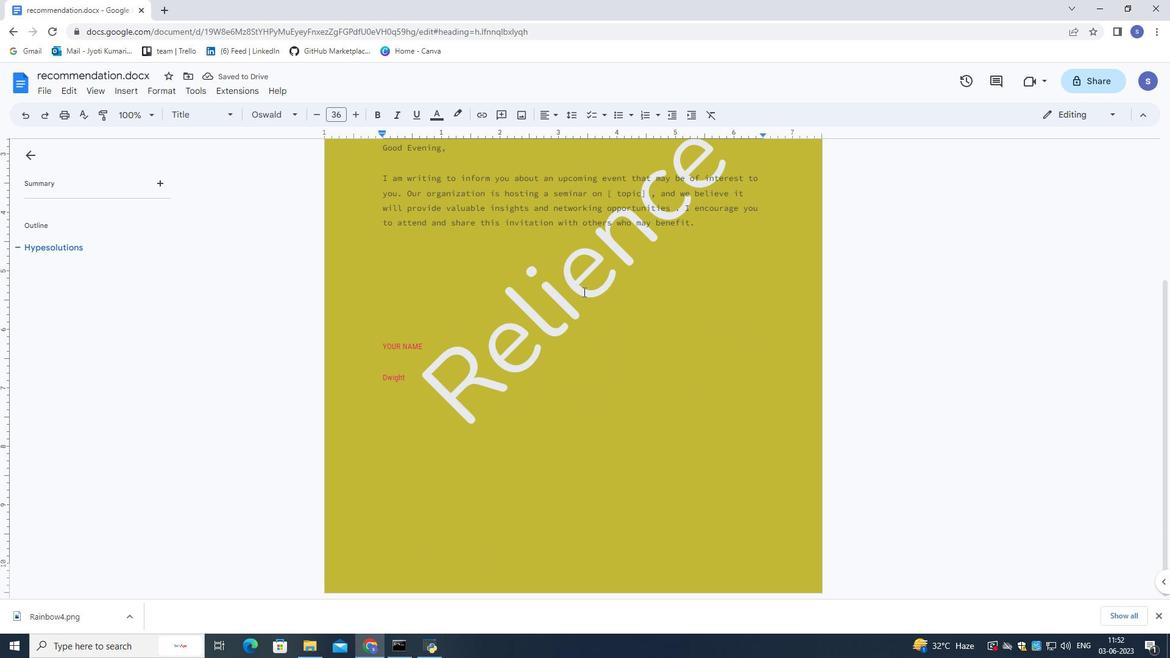 
Action: Mouse scrolled (583, 292) with delta (0, 0)
Screenshot: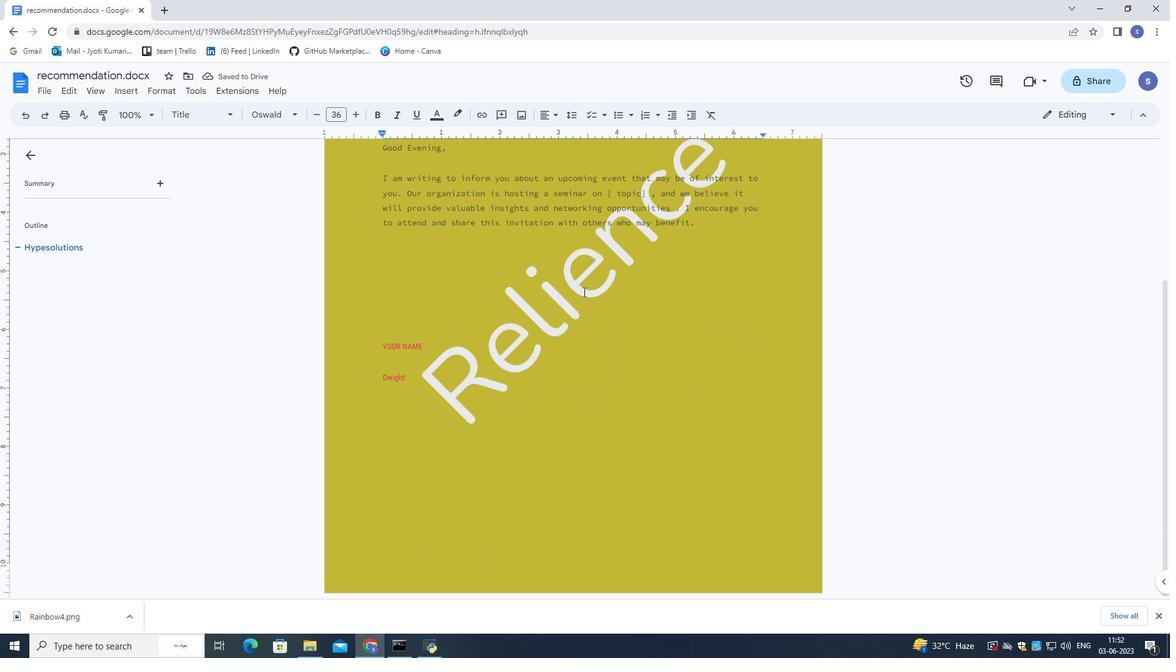 
Action: Mouse scrolled (583, 292) with delta (0, 0)
Screenshot: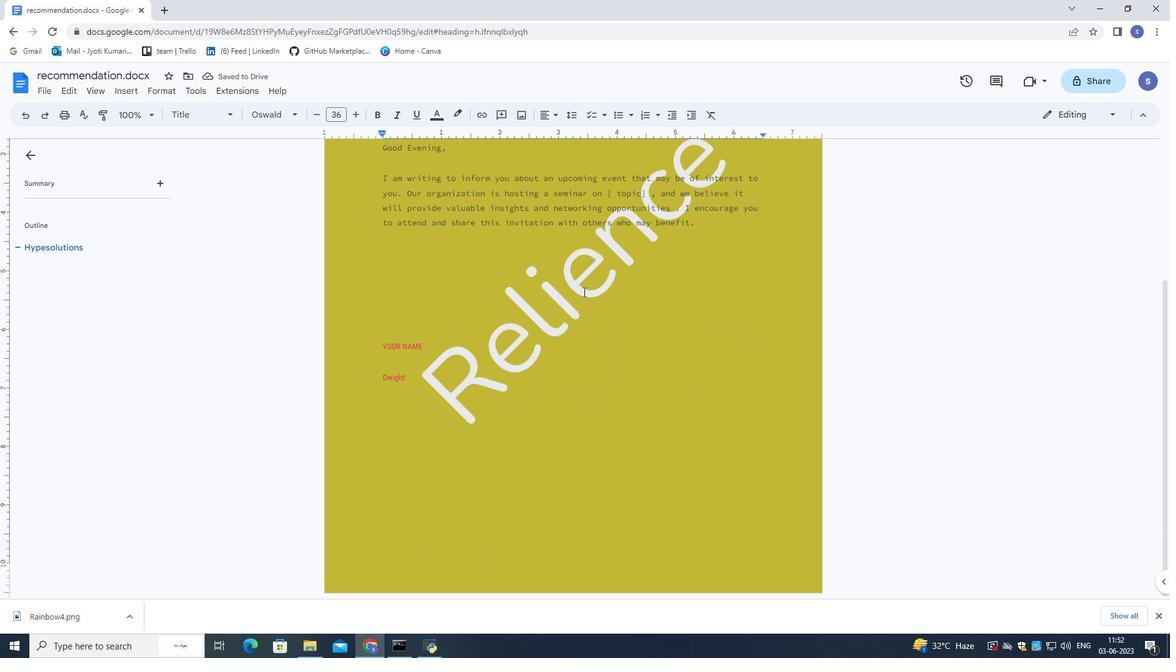 
Action: Mouse scrolled (583, 292) with delta (0, 0)
Screenshot: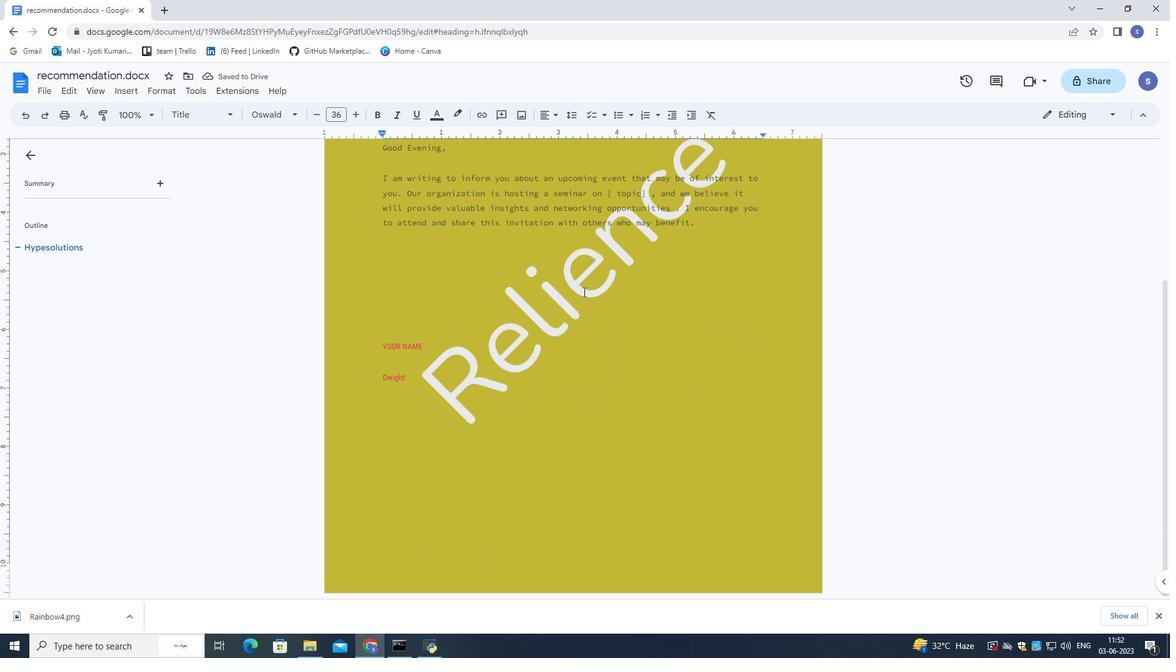 
Action: Mouse scrolled (583, 292) with delta (0, 0)
Screenshot: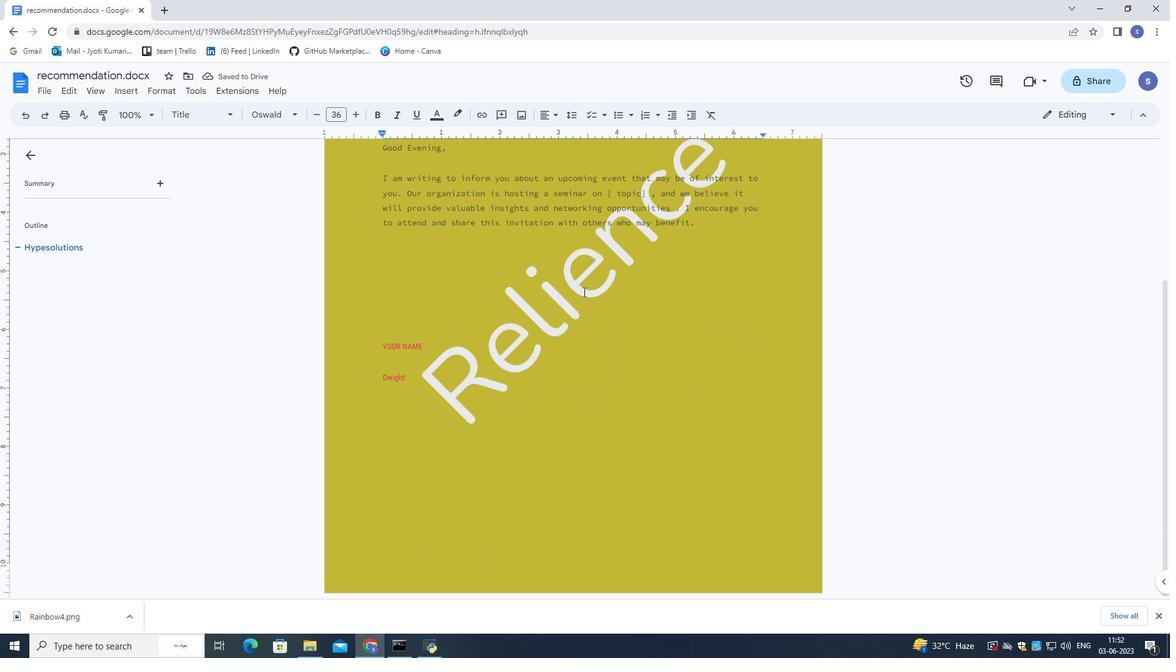 
Action: Mouse scrolled (583, 292) with delta (0, 0)
Screenshot: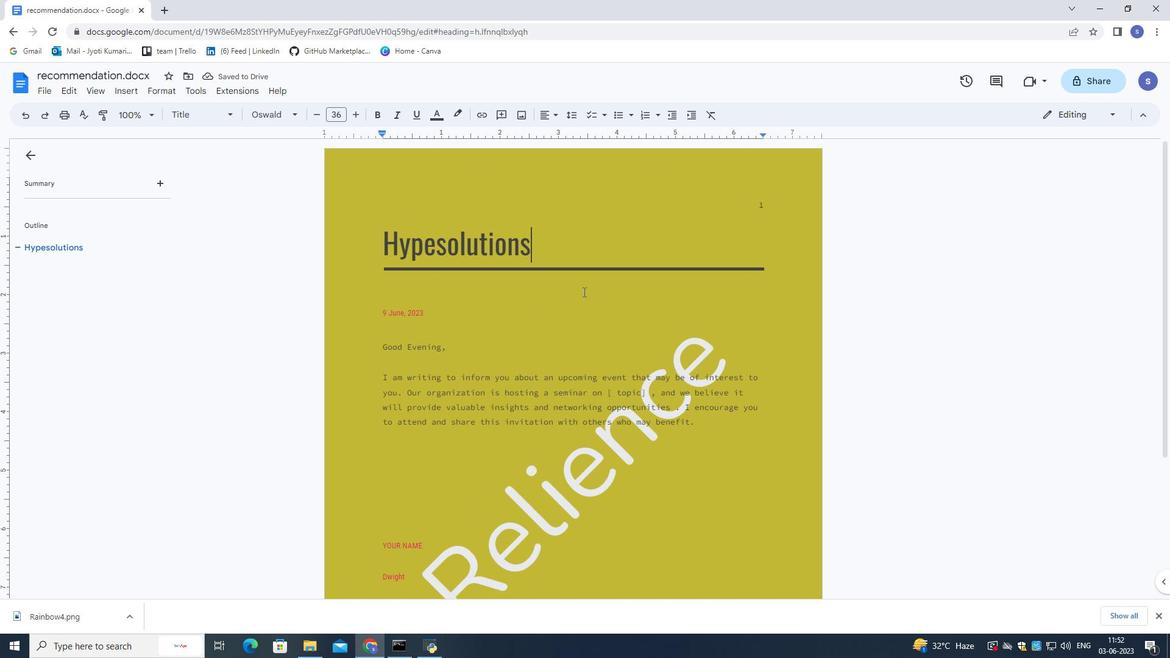 
Action: Mouse scrolled (583, 292) with delta (0, 0)
Screenshot: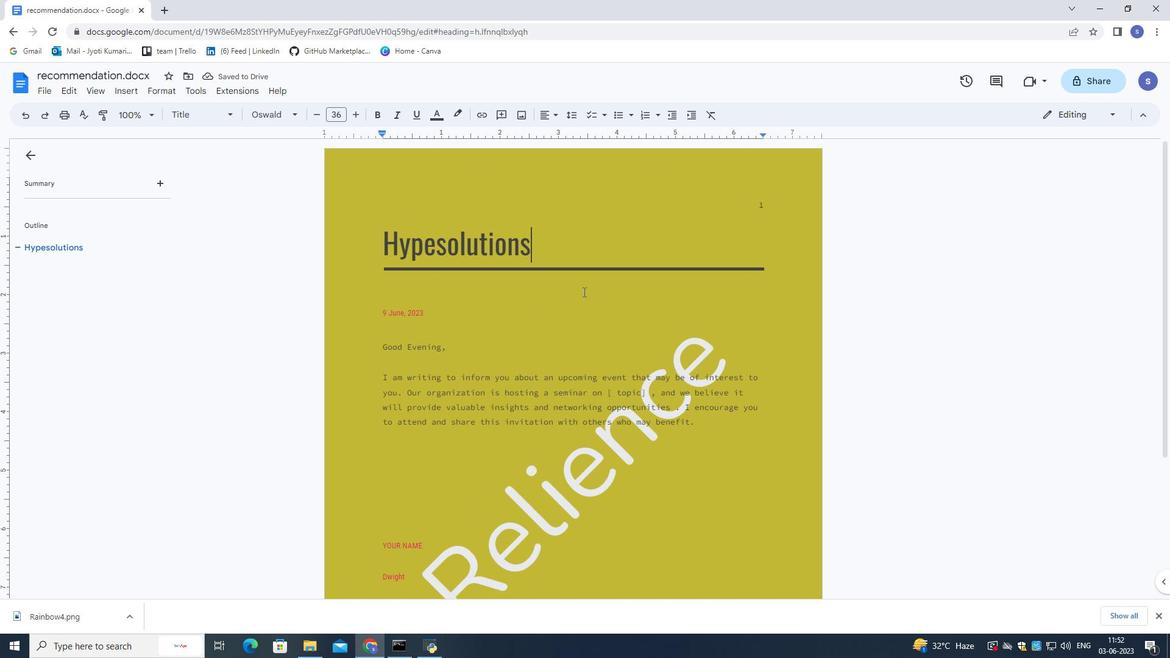 
Action: Mouse moved to (583, 291)
Screenshot: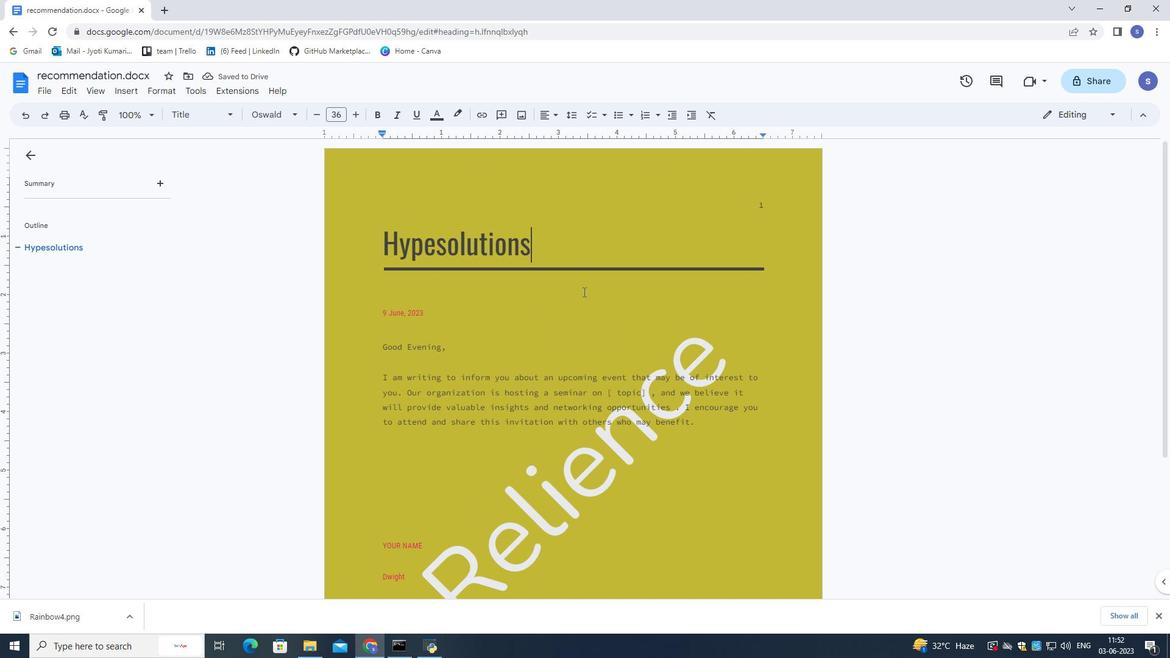 
Action: Mouse scrolled (583, 292) with delta (0, 0)
Screenshot: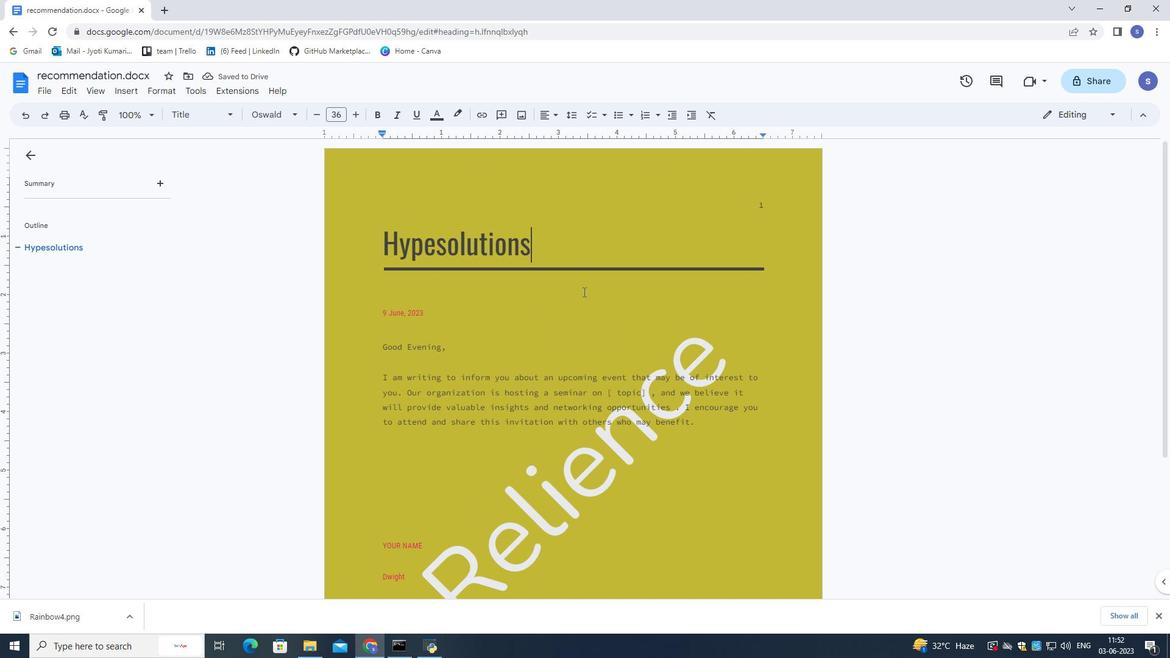 
Action: Mouse moved to (578, 285)
Screenshot: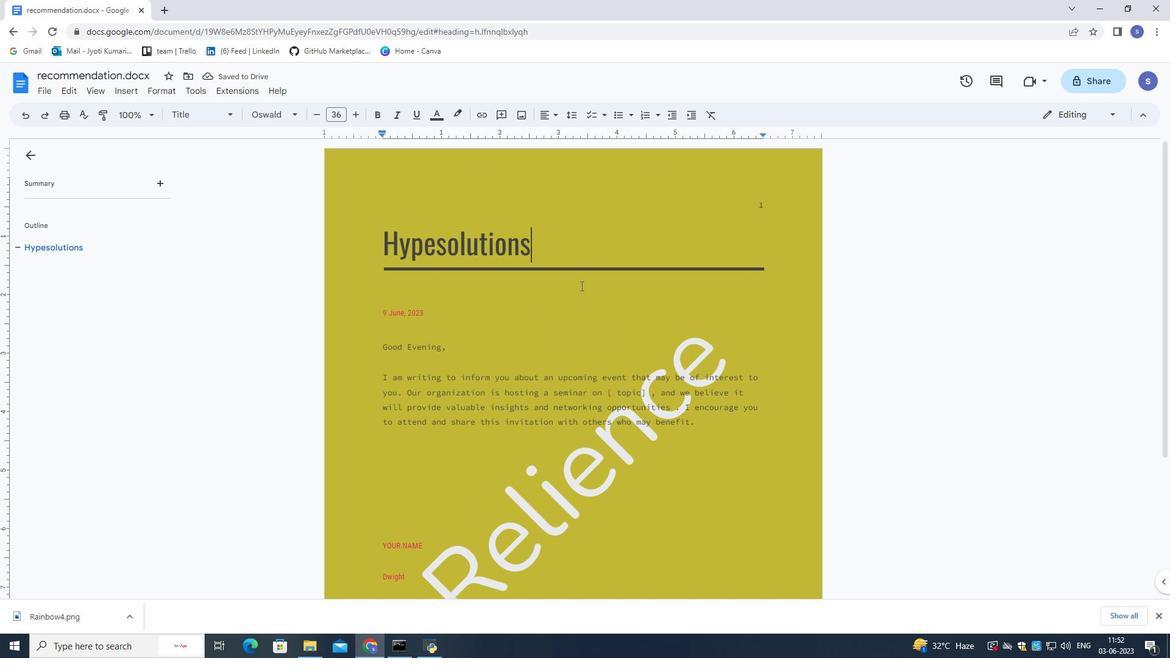 
